 Task: Add an event with the title Second Team Building Retreat: Leadership Development Program, date '2024/03/16', time 8:50 AM to 10:50 AMand add a description: Together, the employee and the supervisor will establish clear and realistic performance goals that align with the overall objectives of the role and the organization. These goals will be measurable, time-bound, and focused on addressing the identified performance concerns.Select event color  Peacock . Add location for the event as: Havana, Cuba, logged in from the account softage.8@softage.netand send the event invitation to softage.6@softage.net and softage.1@softage.net. Set a reminder for the event Daily
Action: Mouse moved to (49, 107)
Screenshot: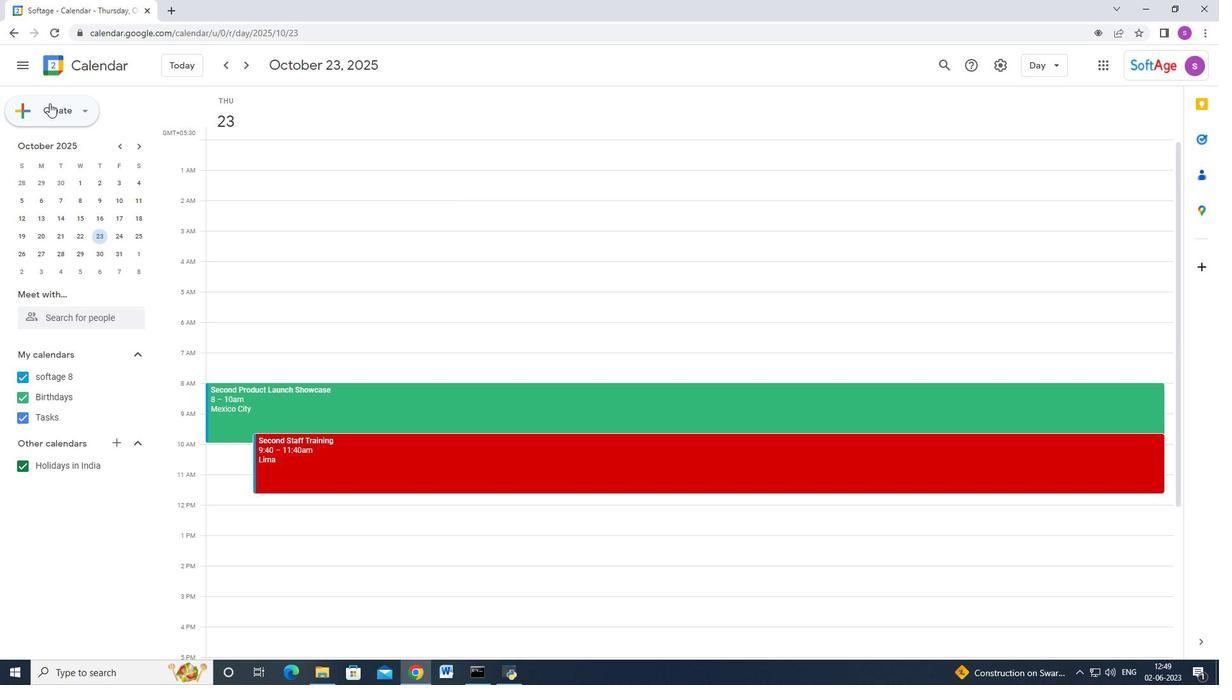 
Action: Mouse pressed left at (49, 107)
Screenshot: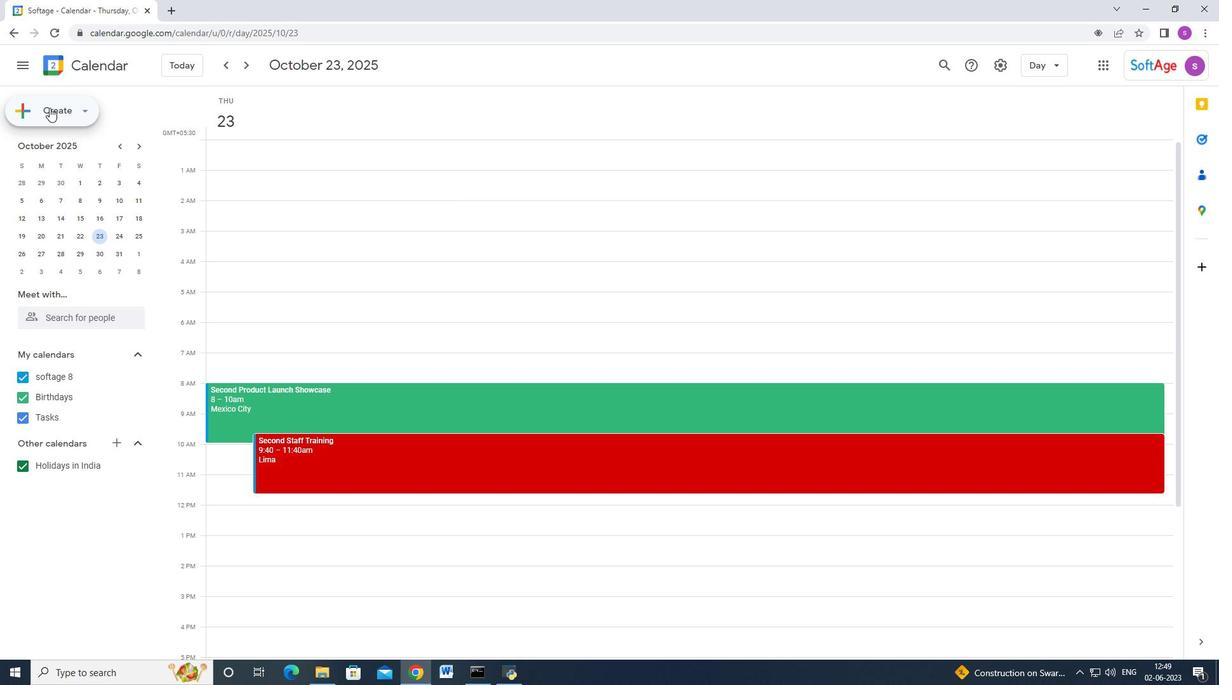 
Action: Mouse moved to (50, 145)
Screenshot: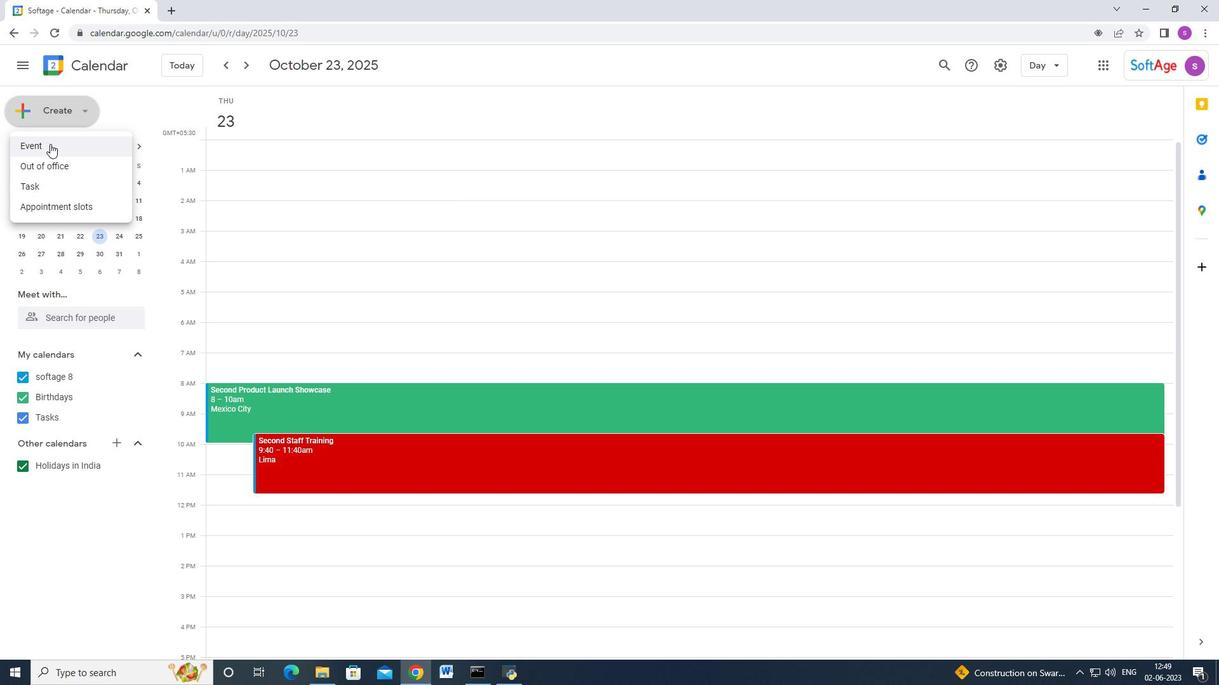 
Action: Mouse pressed left at (50, 145)
Screenshot: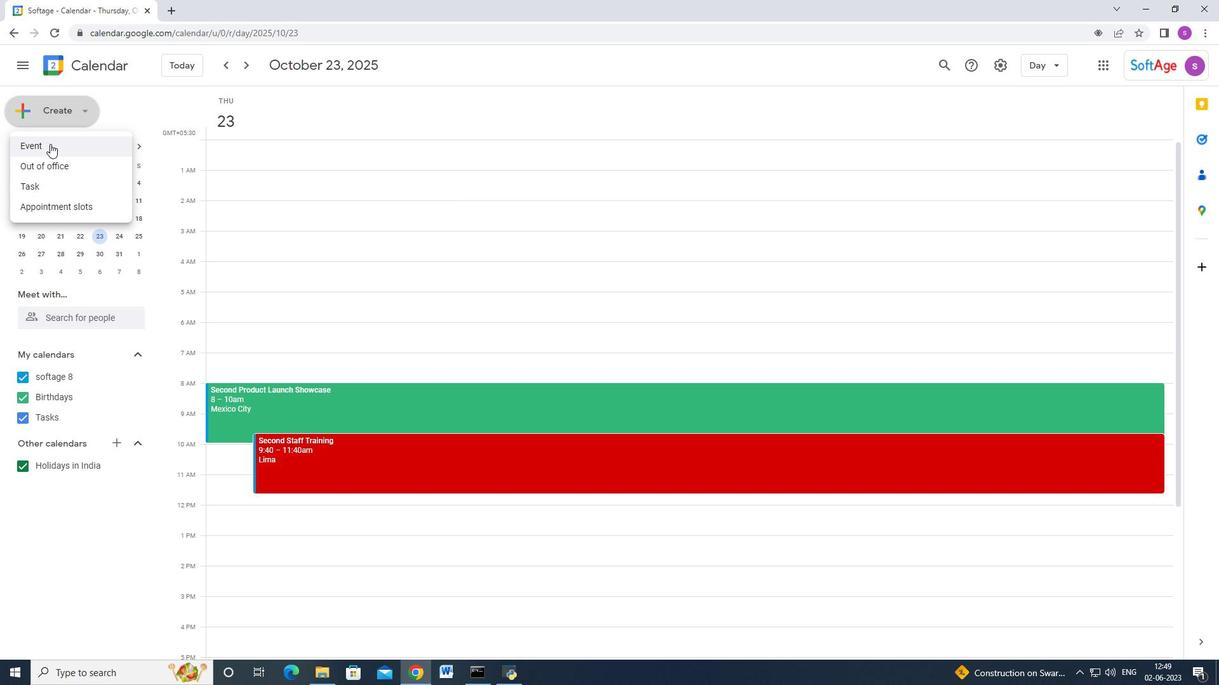 
Action: Mouse moved to (724, 527)
Screenshot: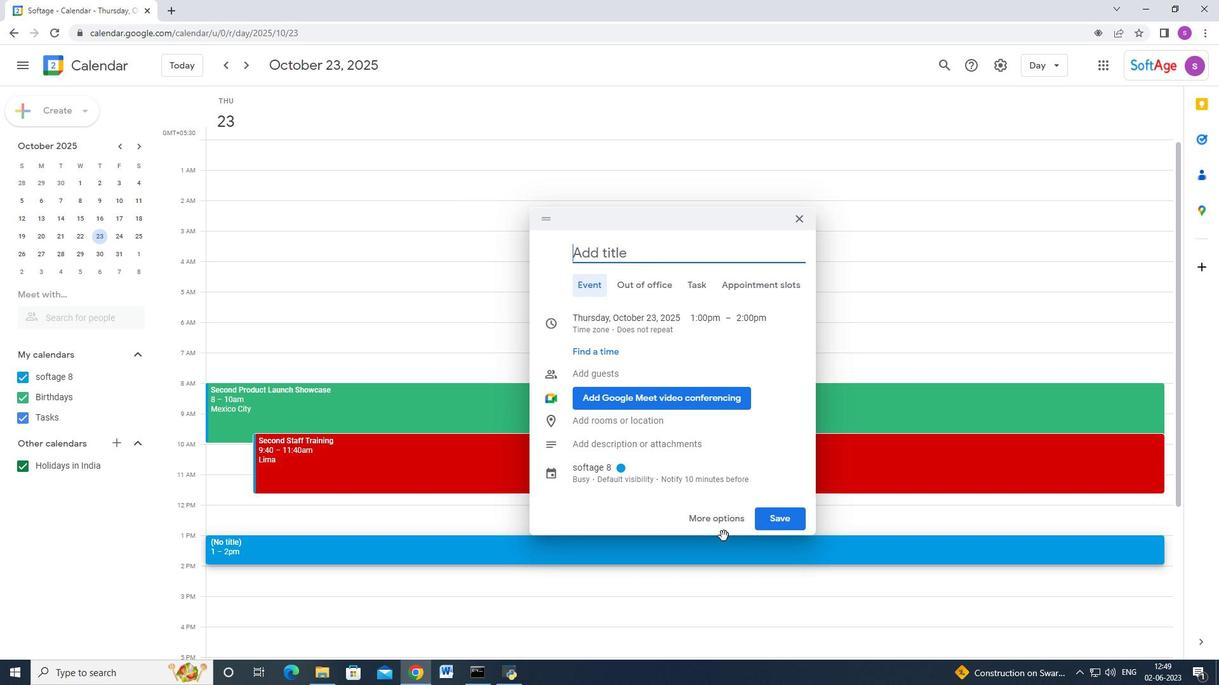 
Action: Mouse pressed left at (724, 527)
Screenshot: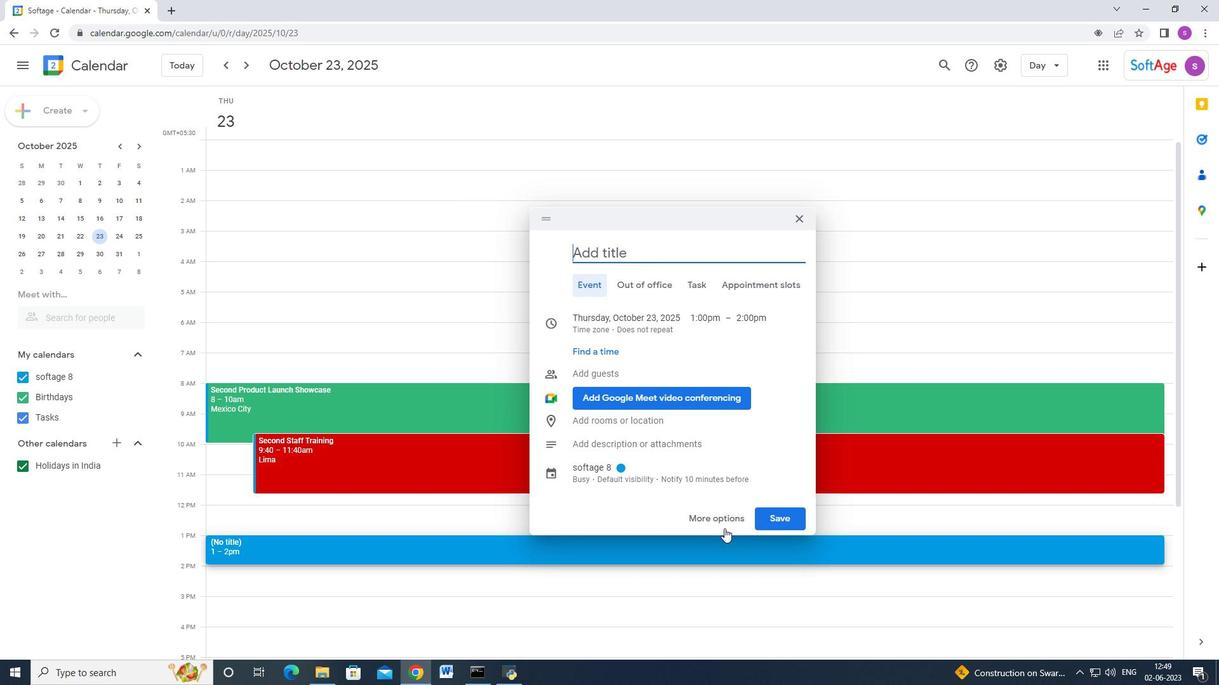 
Action: Mouse moved to (121, 70)
Screenshot: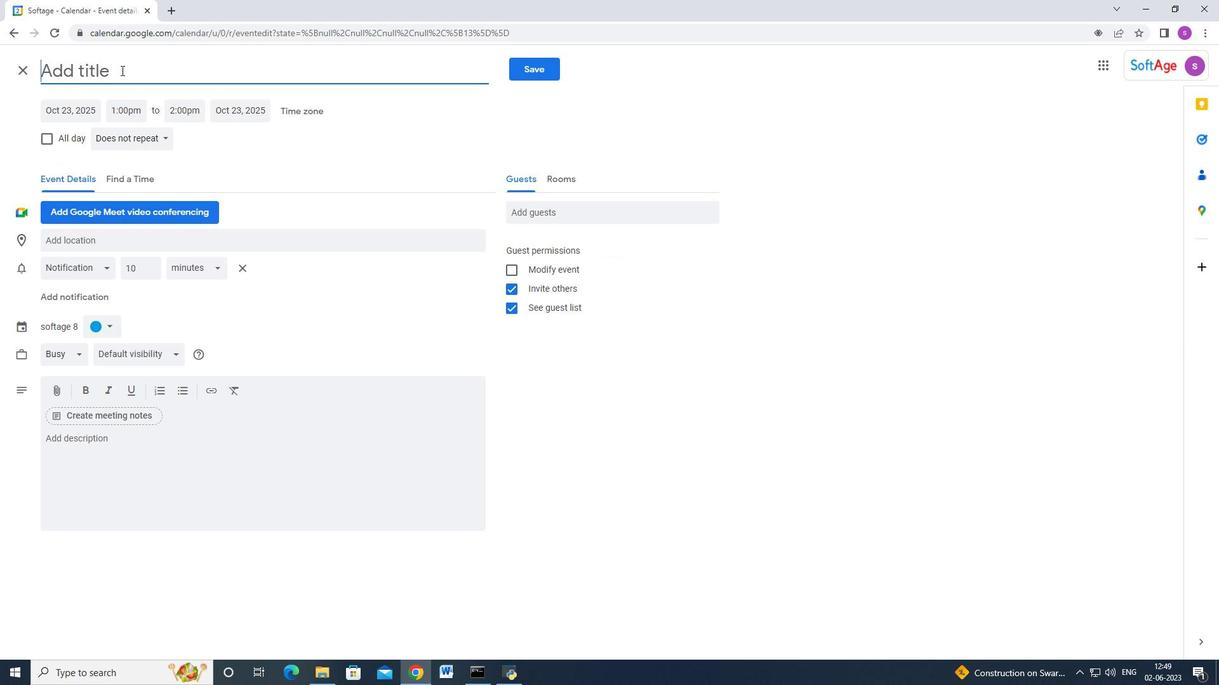 
Action: Key pressed <Key.shift_r><Key.shift_r><Key.shift_r><Key.shift_r><Key.shift_r><Key.shift_r><Key.shift_r><Key.shift_r><Key.shift_r>Second<Key.space><Key.shift>Team<Key.space><Key.shift>Building<Key.space><Key.shift_r>Retreat<Key.space>
Screenshot: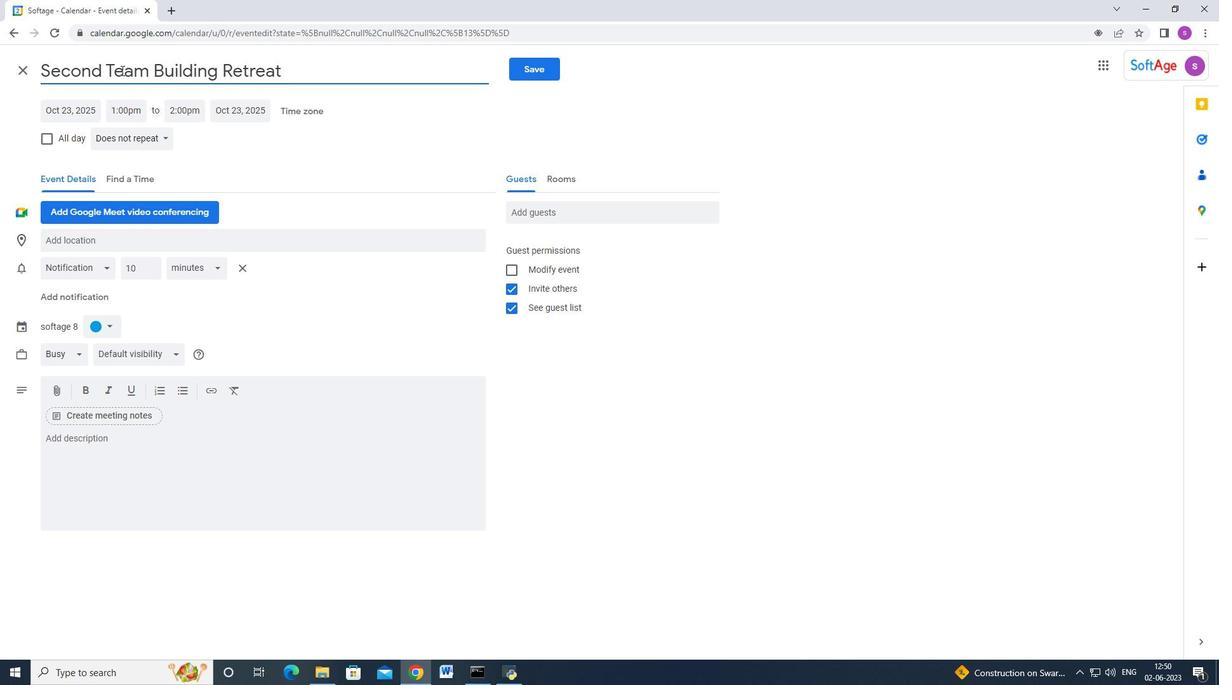 
Action: Mouse moved to (182, 102)
Screenshot: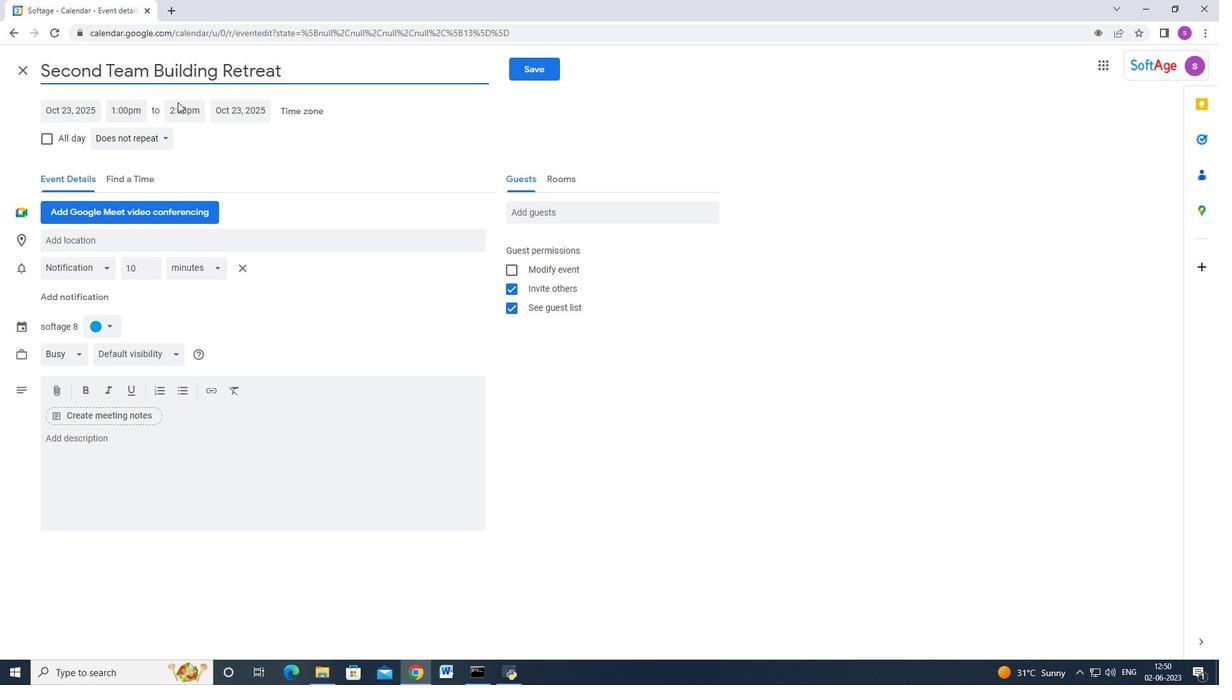 
Action: Key pressed <Key.backspace><Key.shift>L<Key.backspace><Key.shift>:<Key.space><Key.shift><Key.shift><Key.shift><Key.shift><Key.shift><Key.shift><Key.shift><Key.shift><Key.shift><Key.shift><Key.shift><Key.shift>:<Key.backspace>Leadership<Key.space><Key.shift>Development<Key.space><Key.shift>Program<Key.tab><Key.tab>
Screenshot: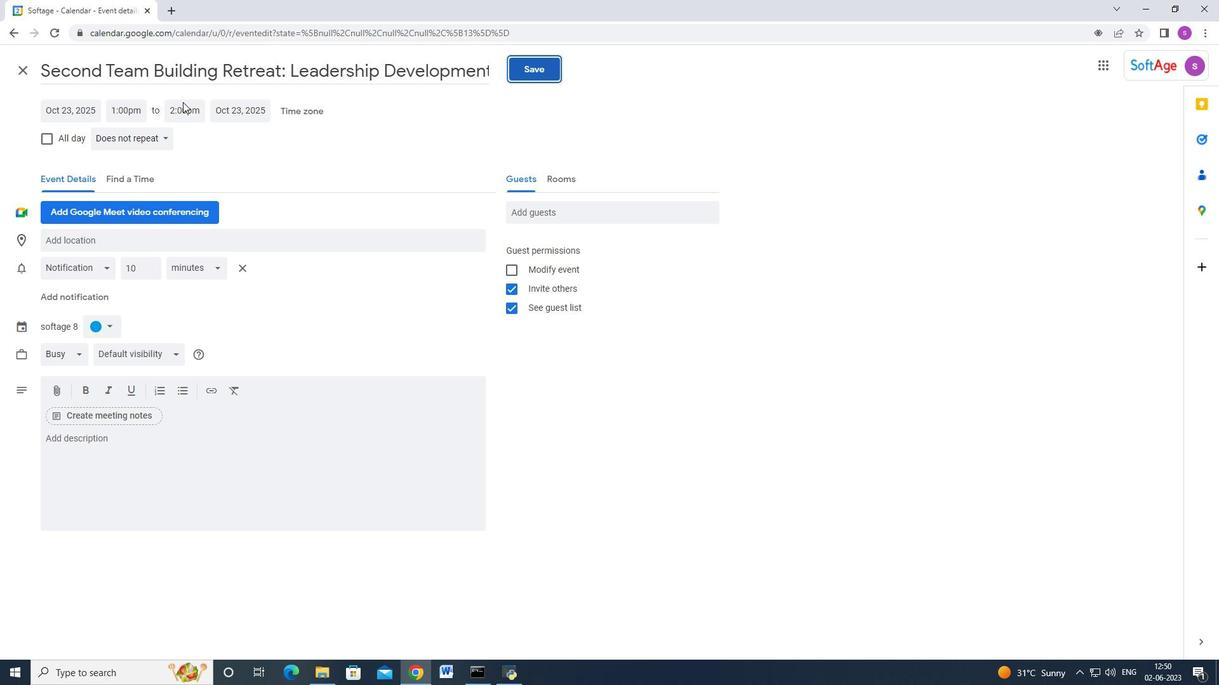 
Action: Mouse moved to (53, 111)
Screenshot: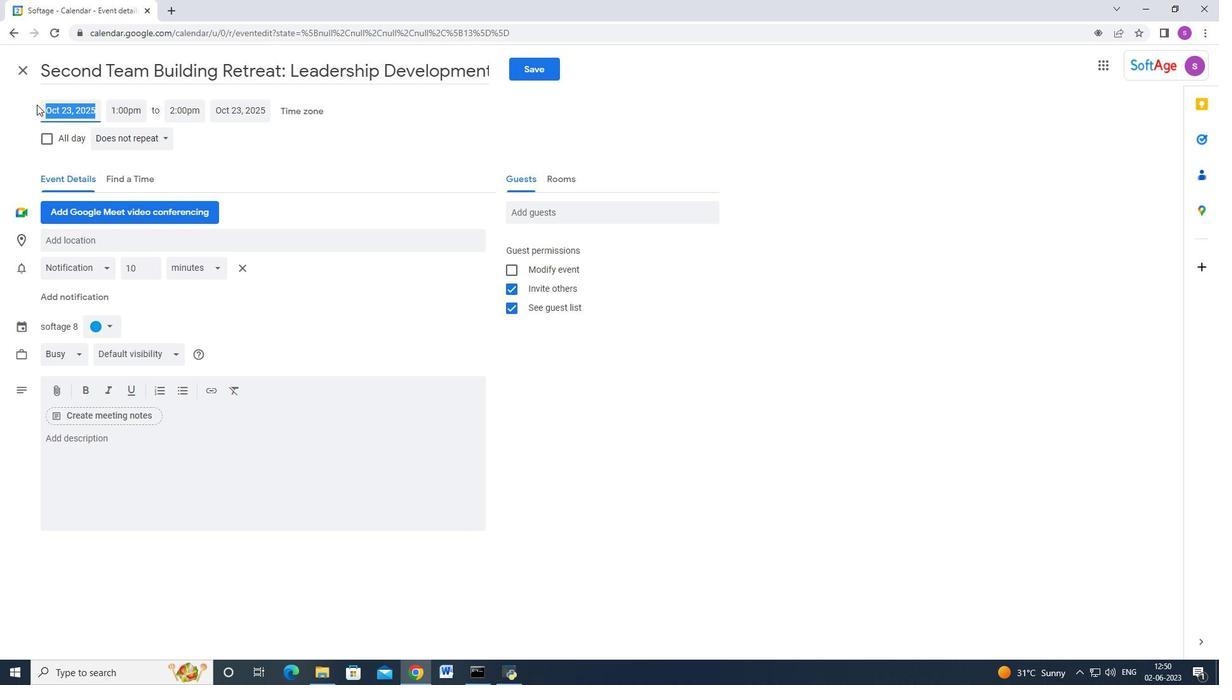 
Action: Mouse pressed left at (53, 111)
Screenshot: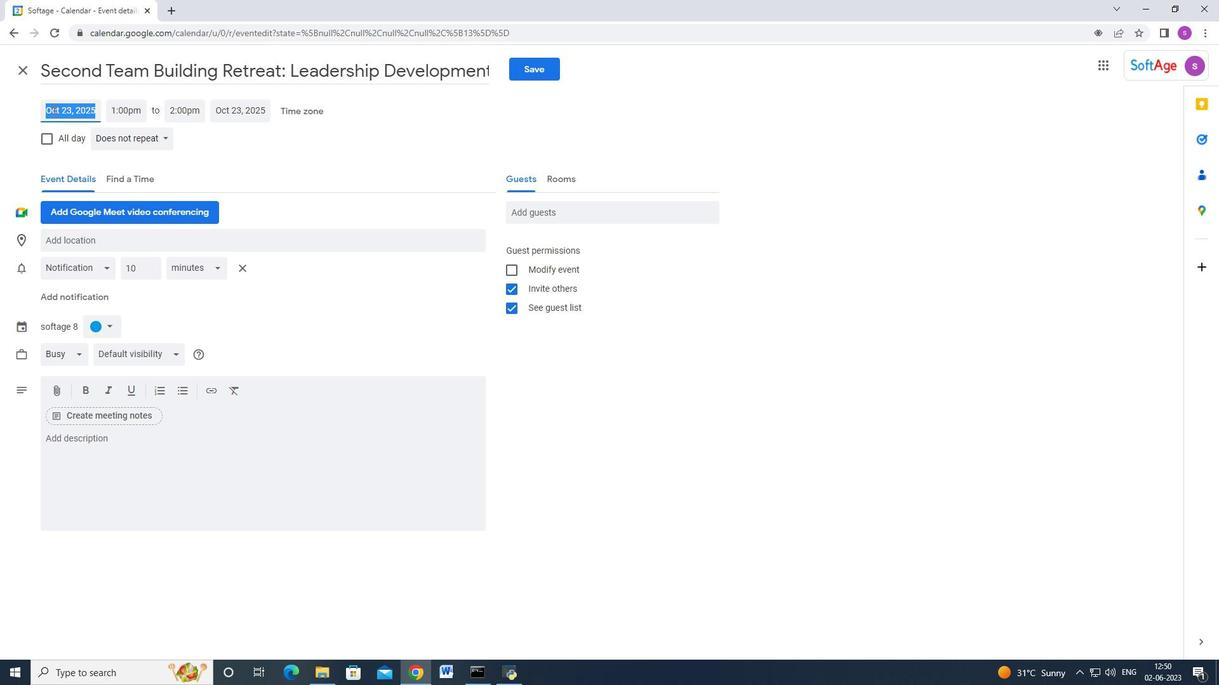 
Action: Mouse moved to (184, 138)
Screenshot: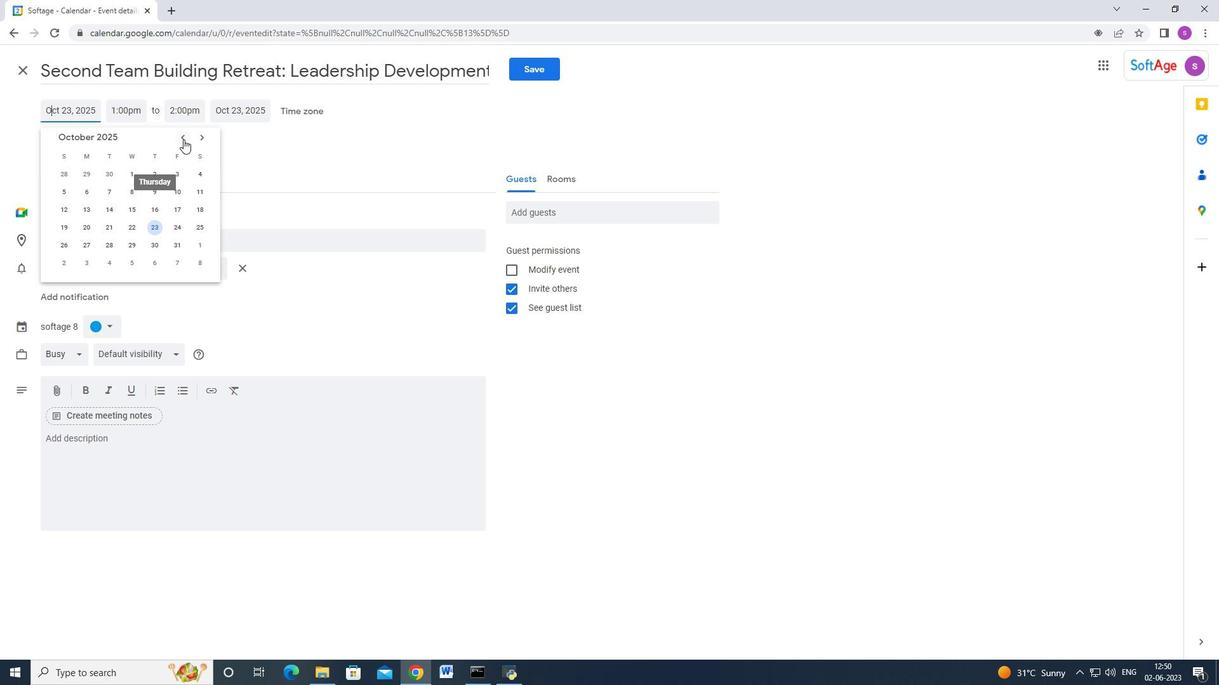 
Action: Mouse pressed left at (184, 138)
Screenshot: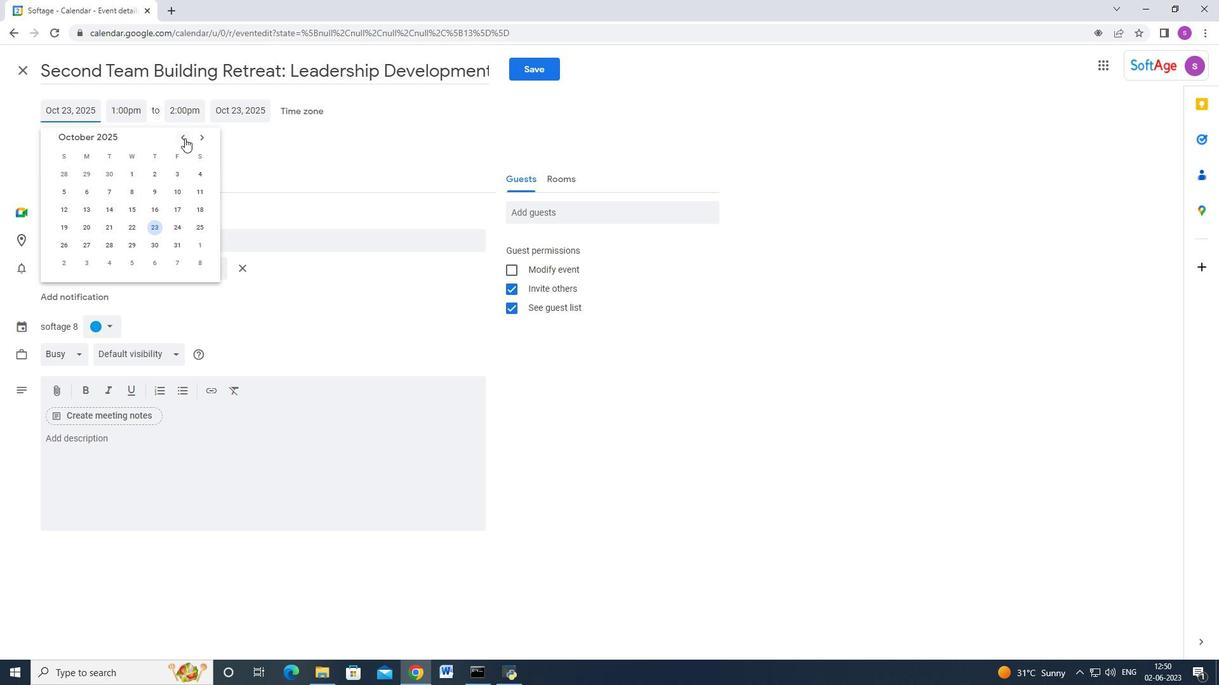 
Action: Mouse pressed left at (184, 138)
Screenshot: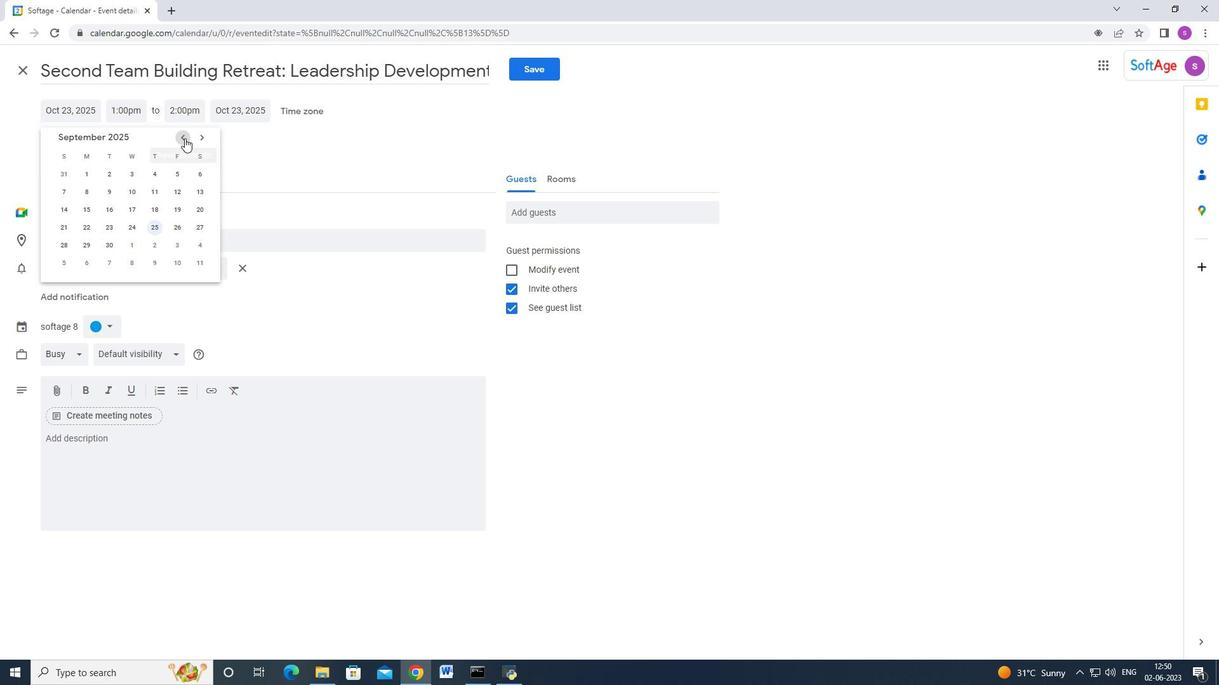 
Action: Mouse pressed left at (184, 138)
Screenshot: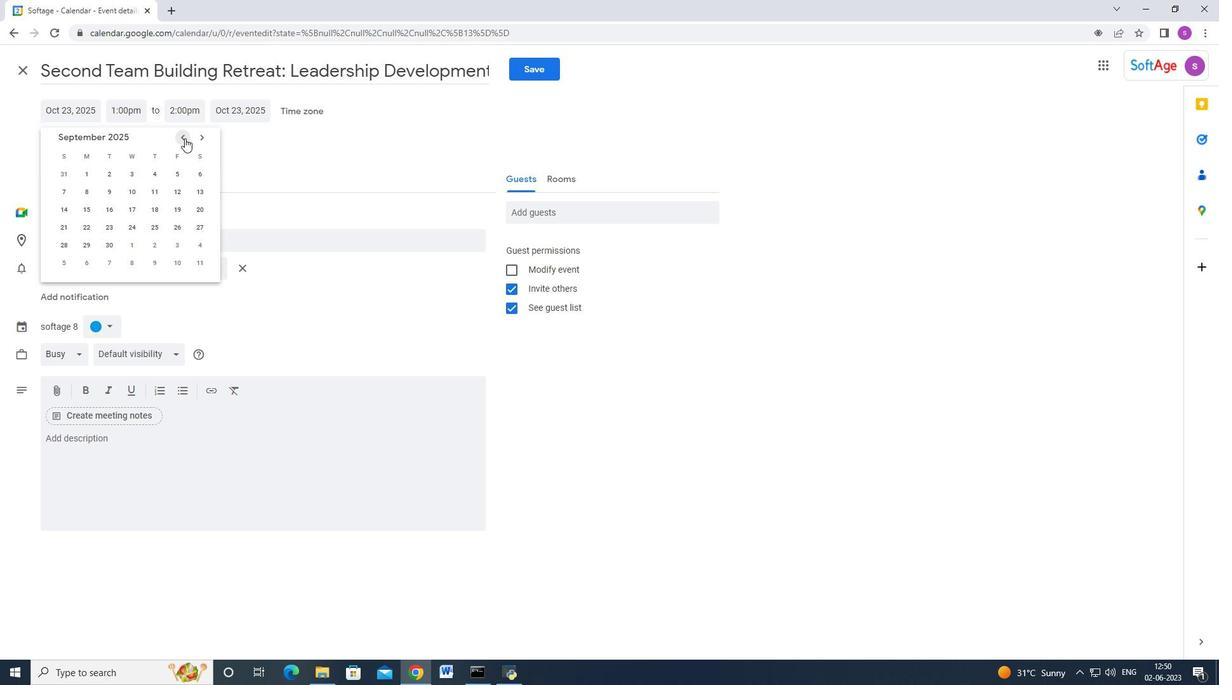 
Action: Mouse pressed left at (184, 138)
Screenshot: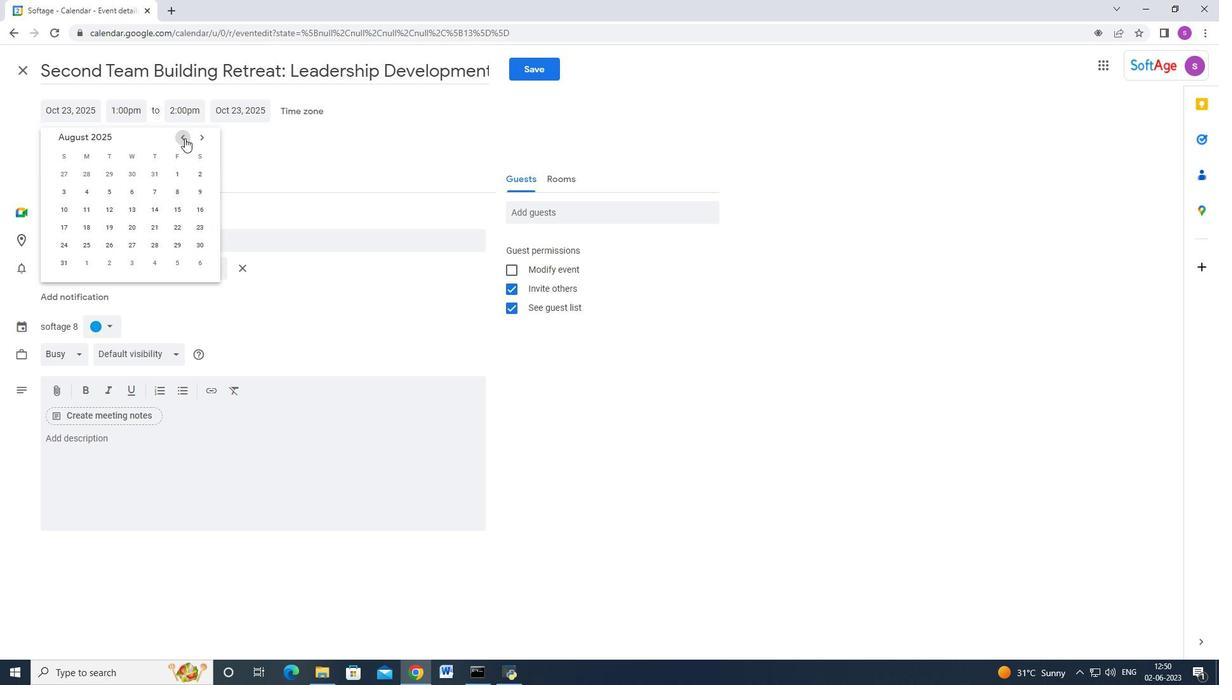 
Action: Mouse pressed left at (184, 138)
Screenshot: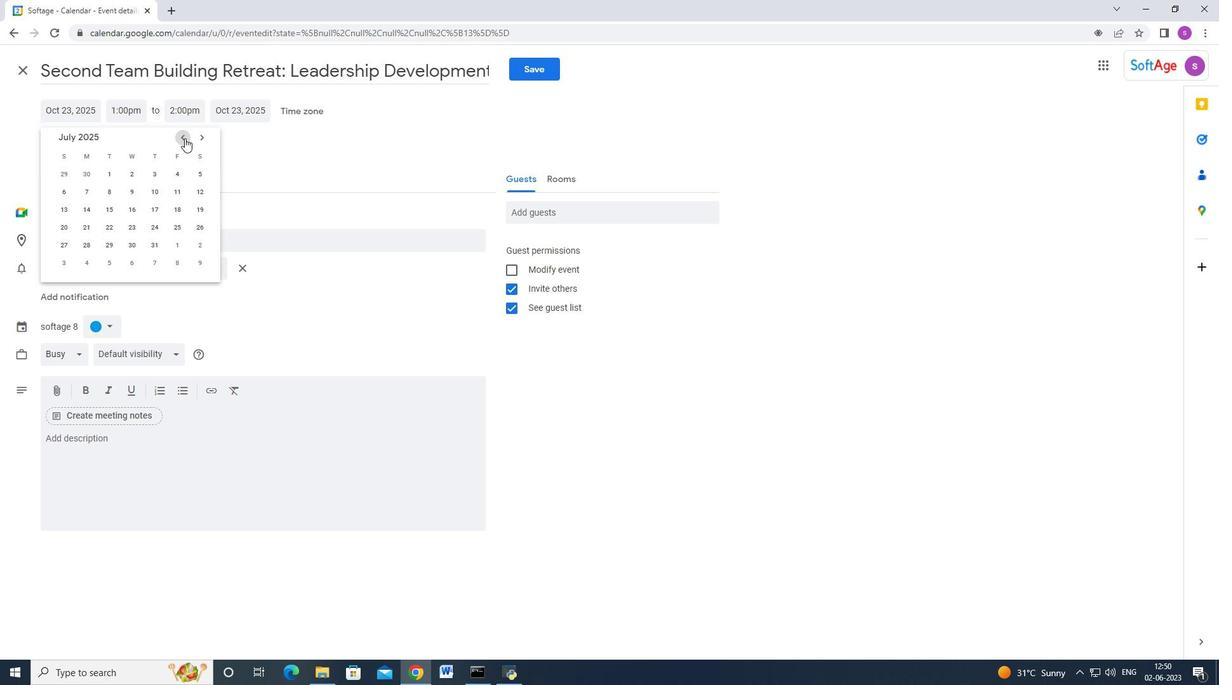 
Action: Mouse pressed left at (184, 138)
Screenshot: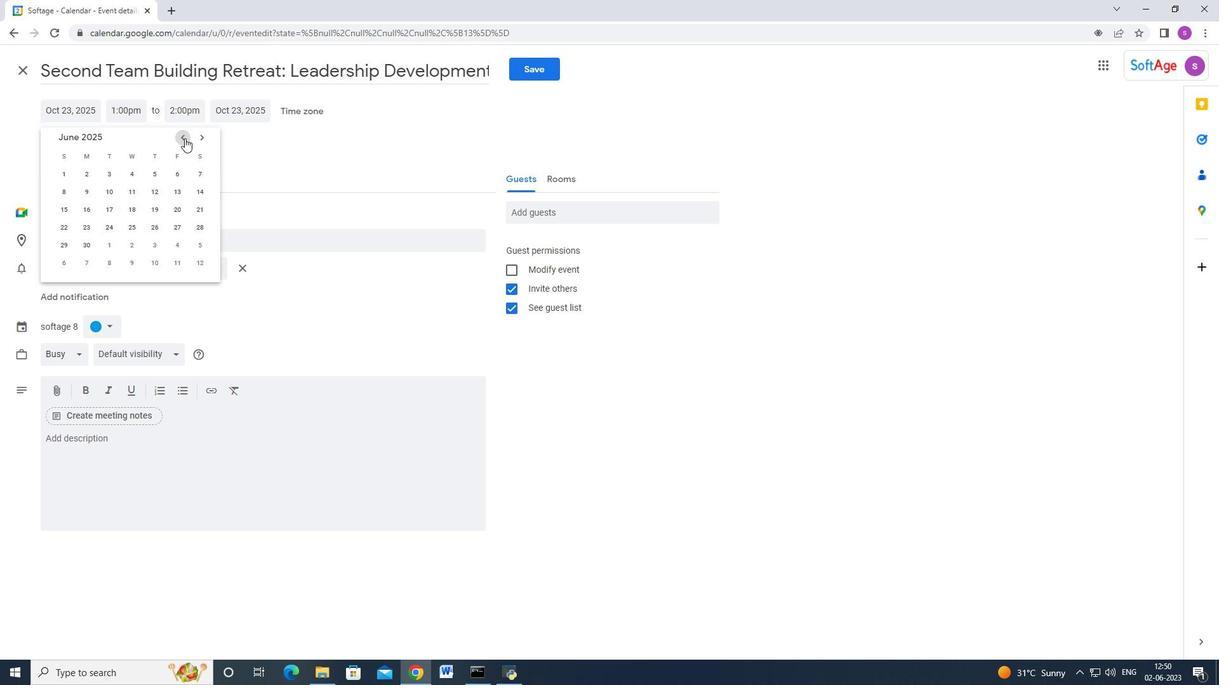 
Action: Mouse pressed left at (184, 138)
Screenshot: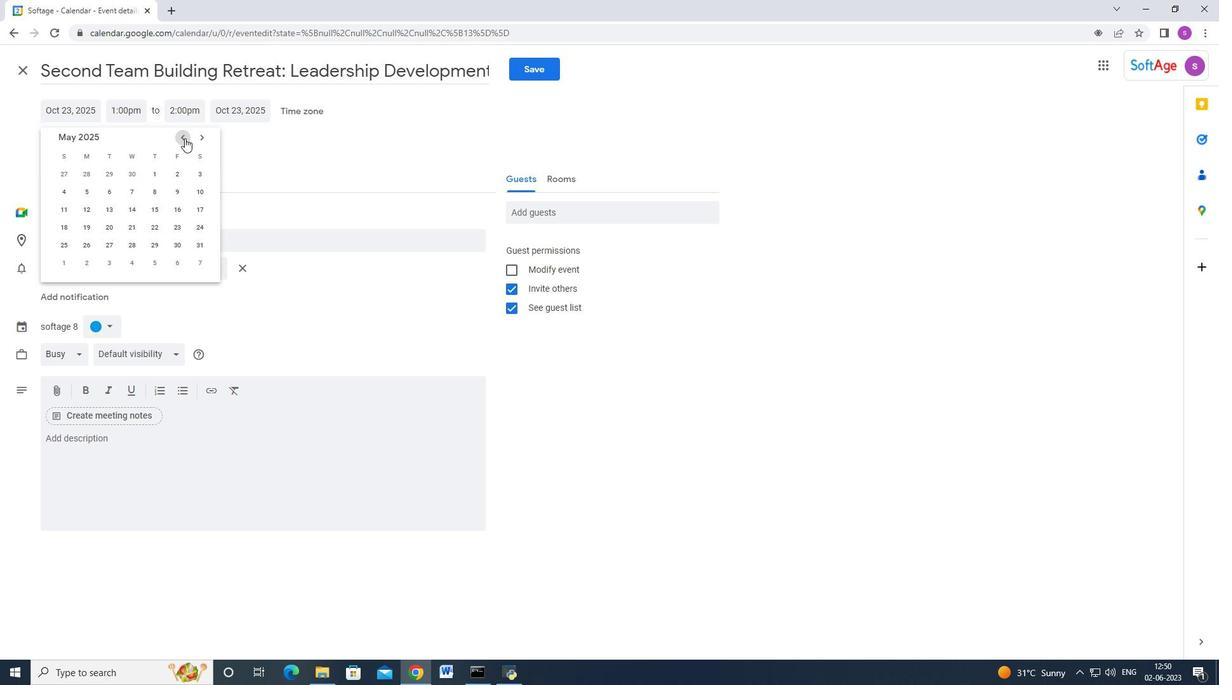
Action: Mouse pressed left at (184, 138)
Screenshot: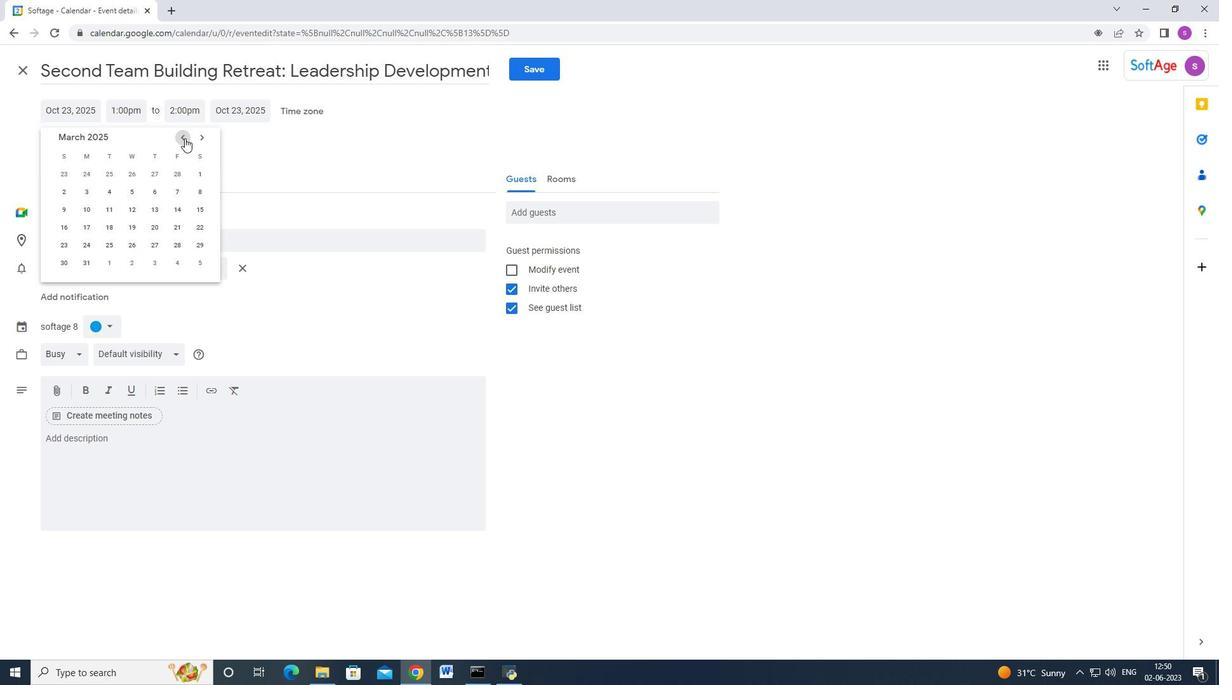 
Action: Mouse pressed left at (184, 138)
Screenshot: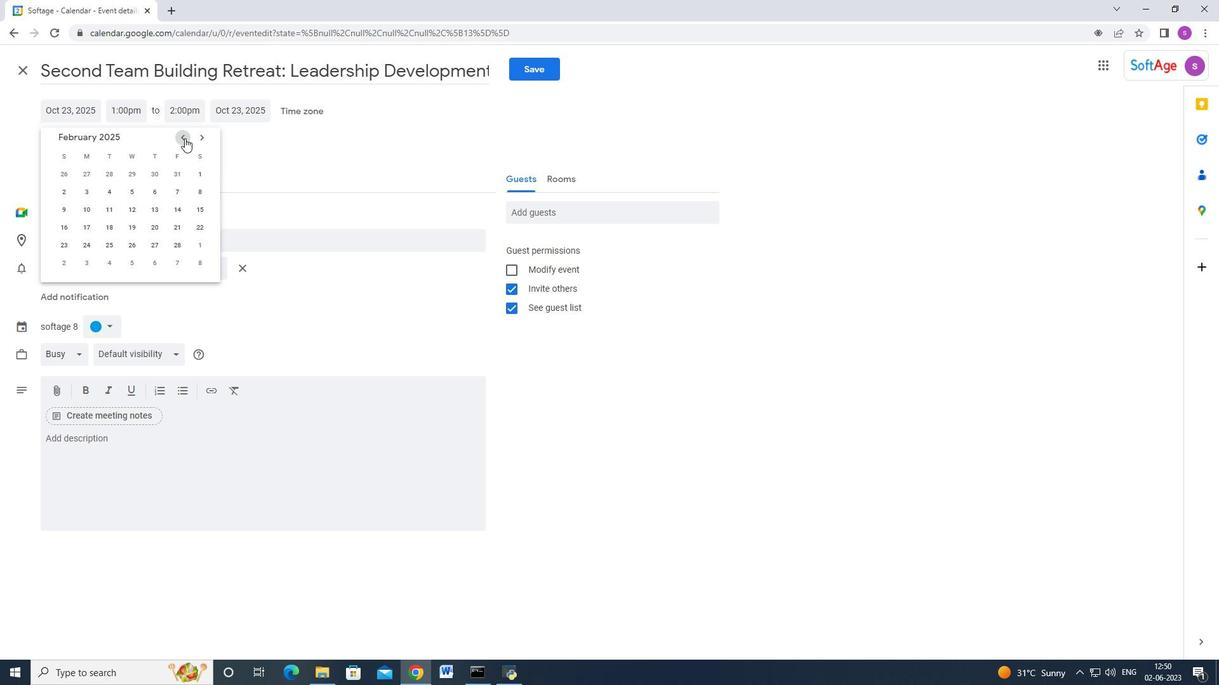 
Action: Mouse pressed left at (184, 138)
Screenshot: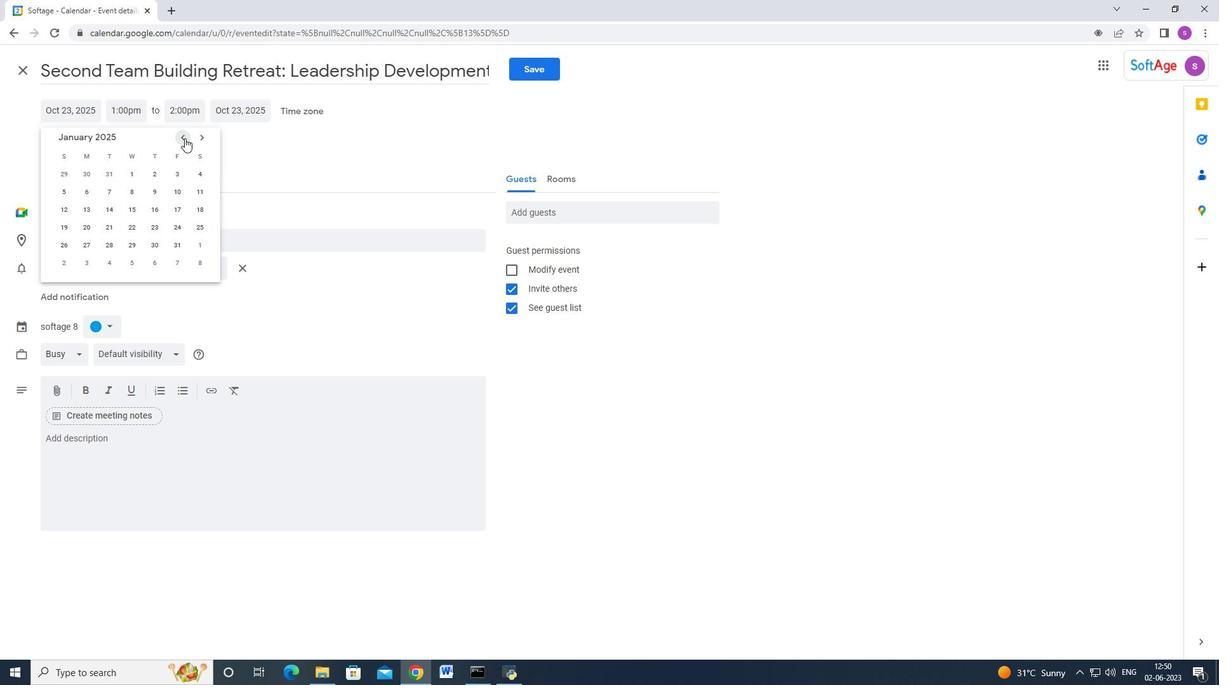 
Action: Mouse pressed left at (184, 138)
Screenshot: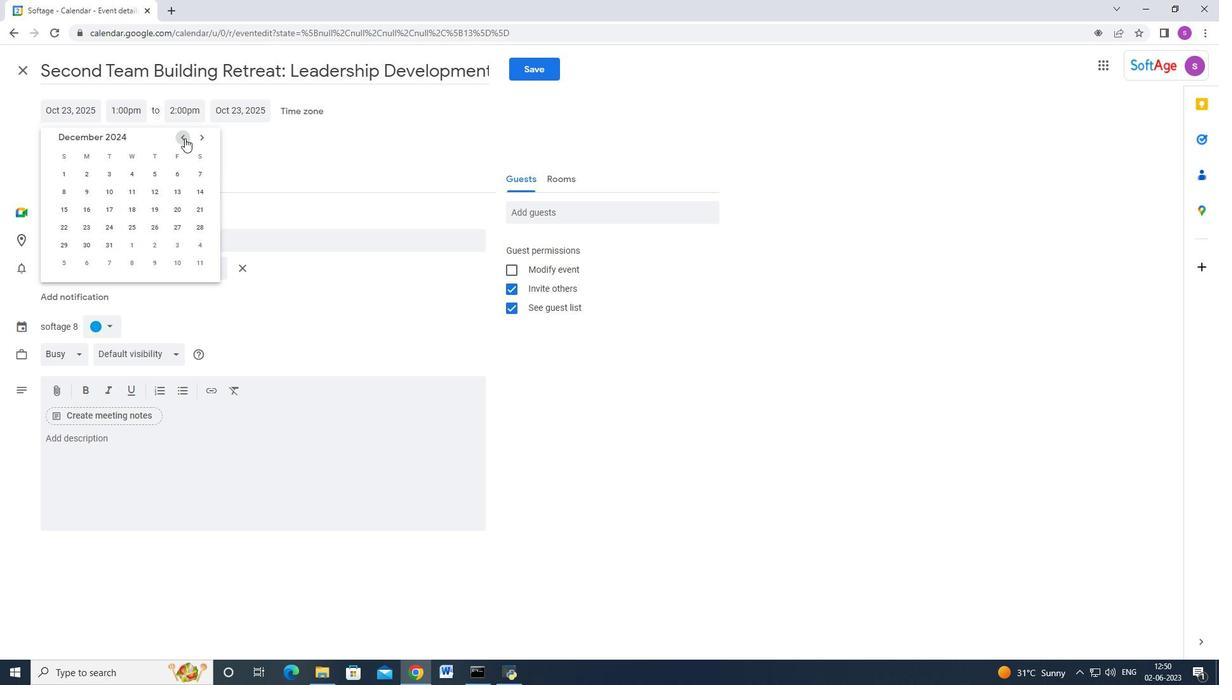 
Action: Mouse pressed left at (184, 138)
Screenshot: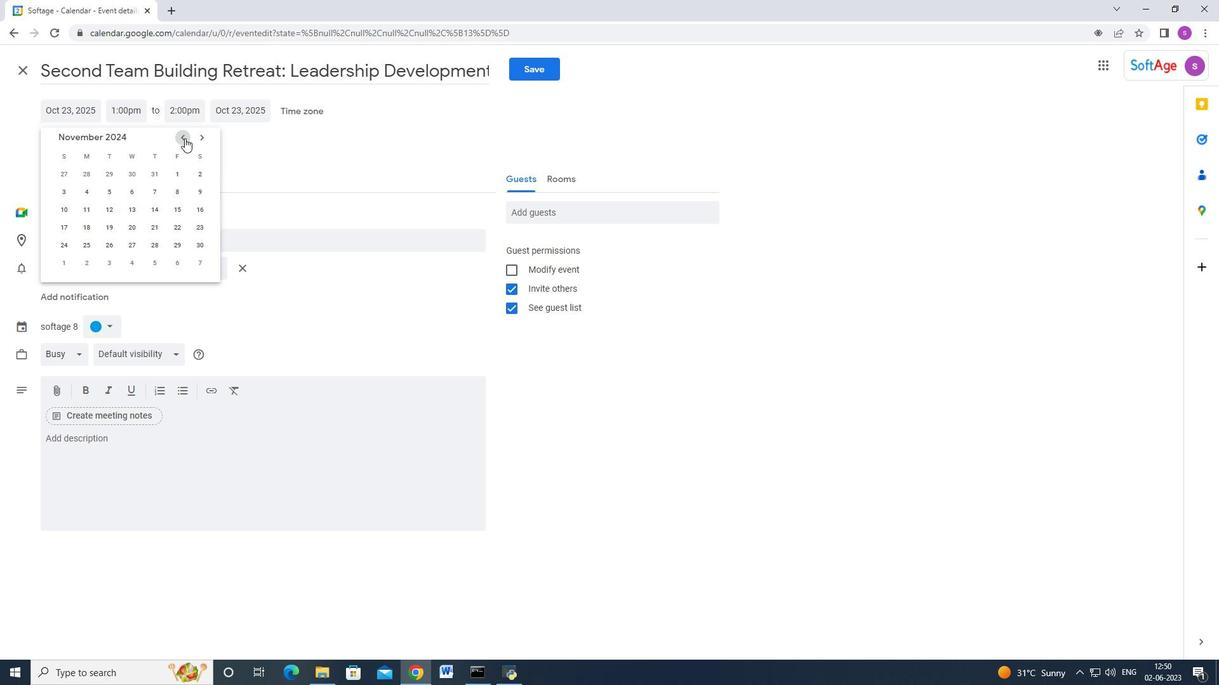 
Action: Mouse pressed left at (184, 138)
Screenshot: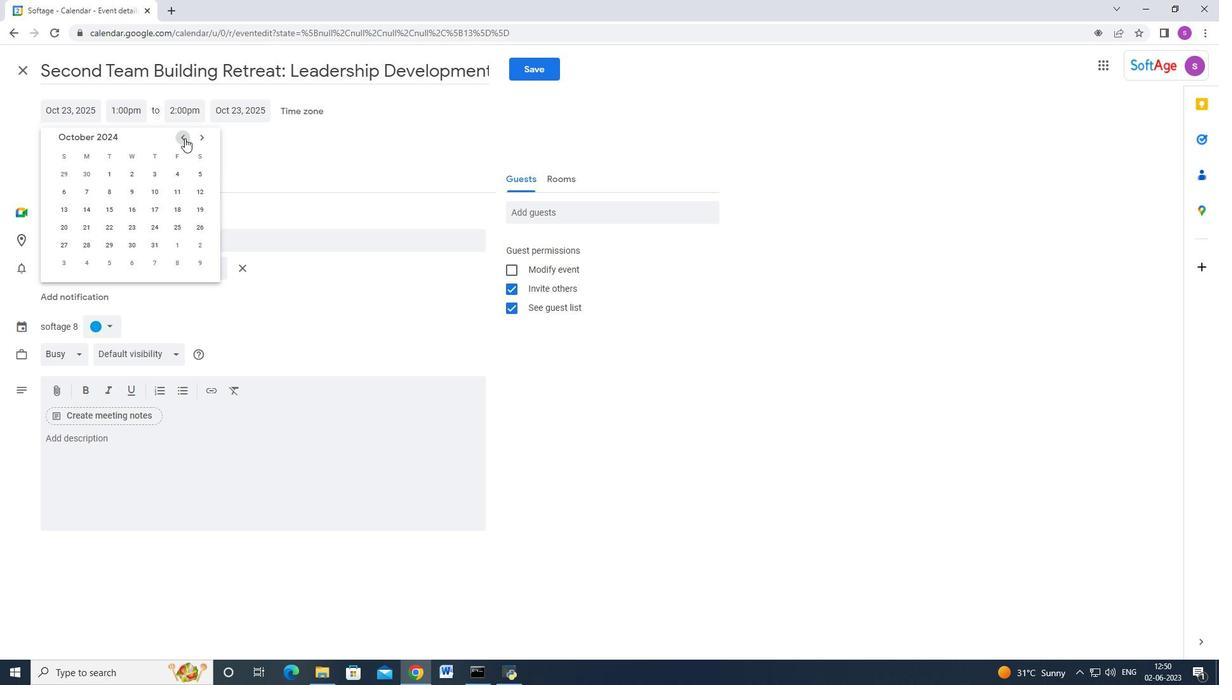 
Action: Mouse pressed left at (184, 138)
Screenshot: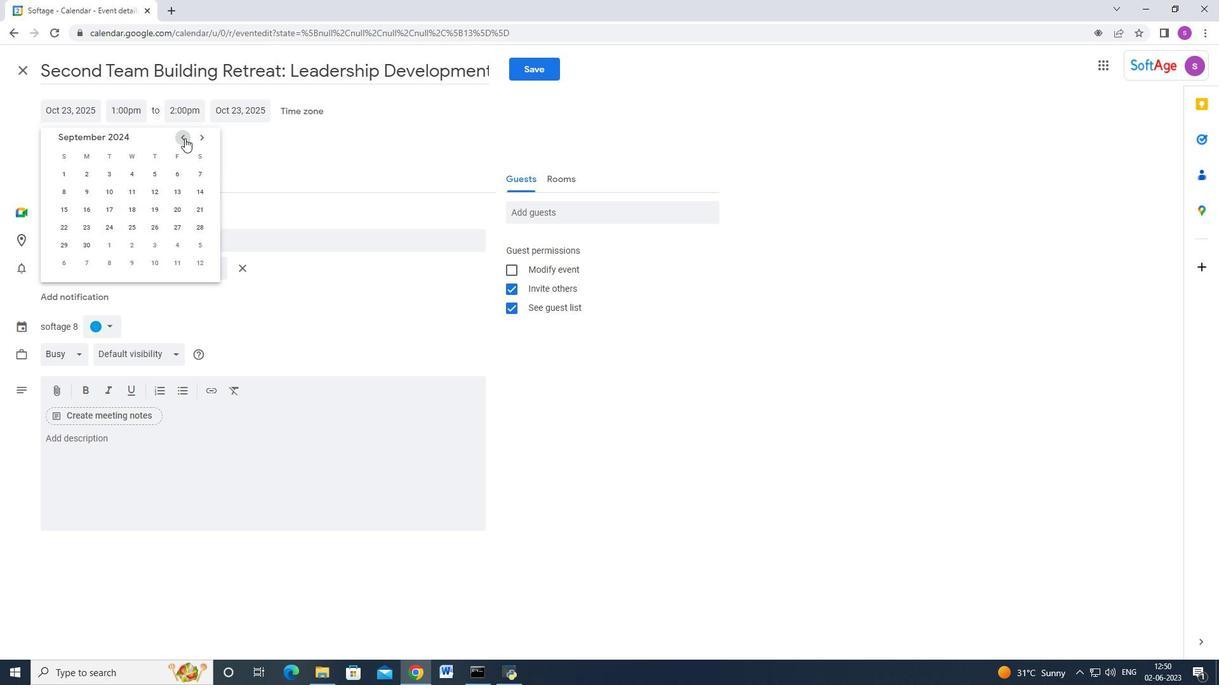 
Action: Mouse pressed left at (184, 138)
Screenshot: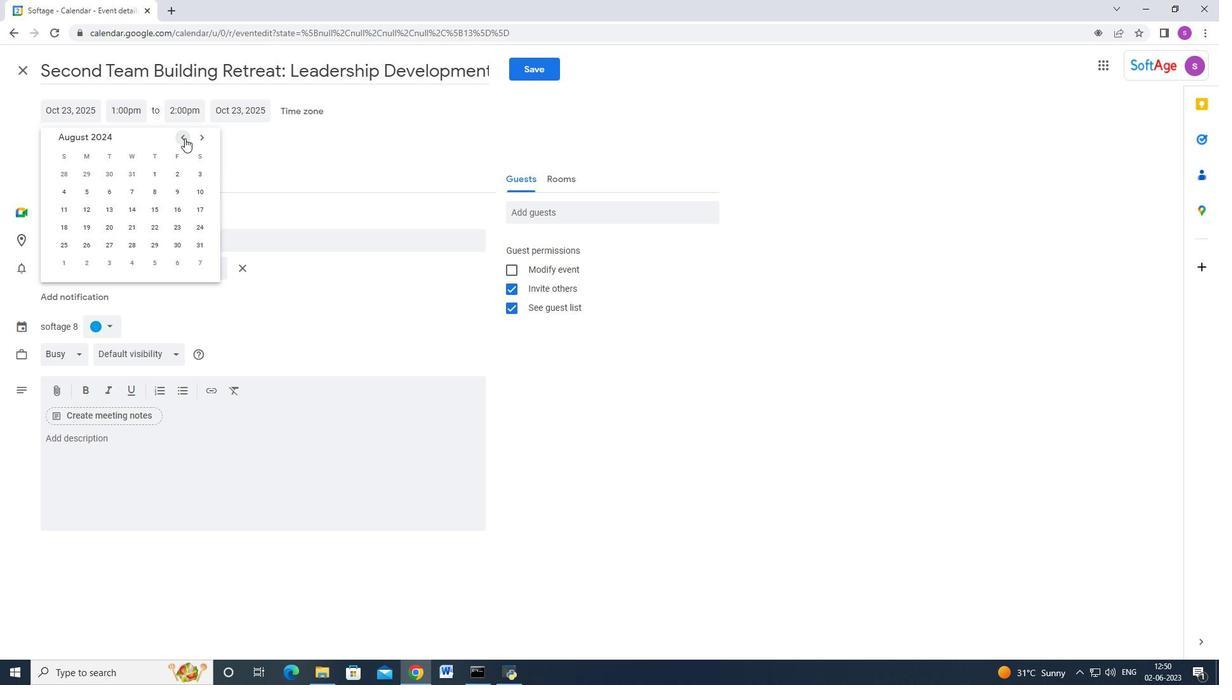 
Action: Mouse pressed left at (184, 138)
Screenshot: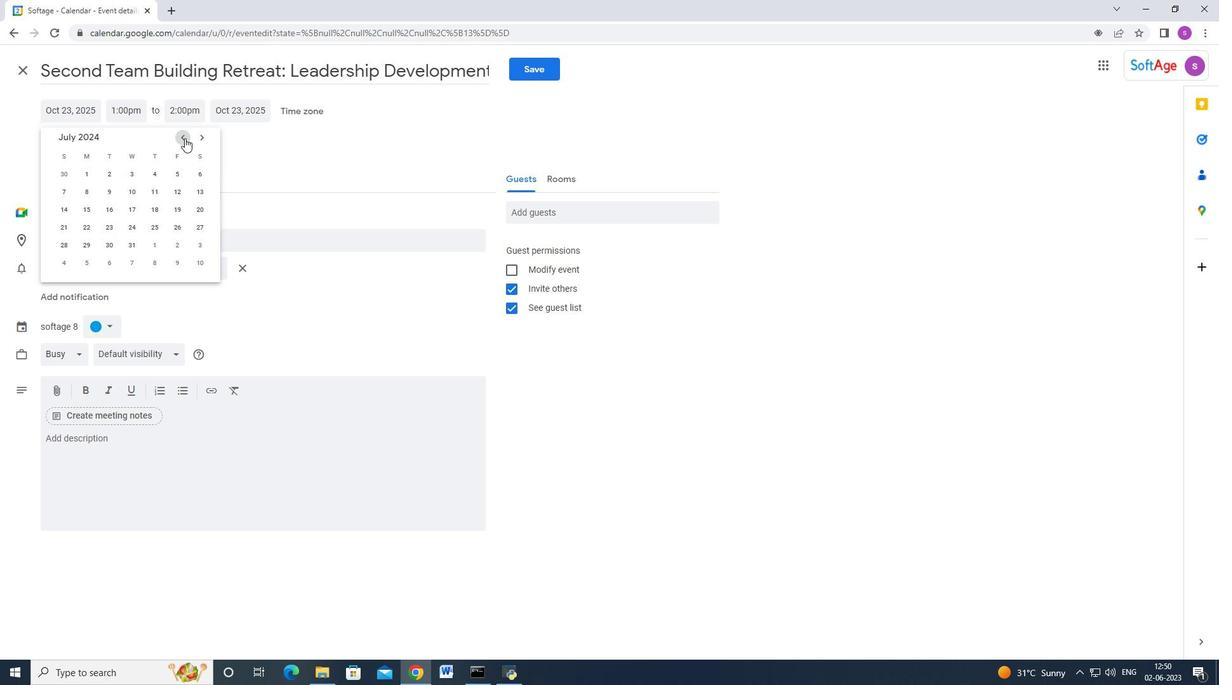 
Action: Mouse pressed left at (184, 138)
Screenshot: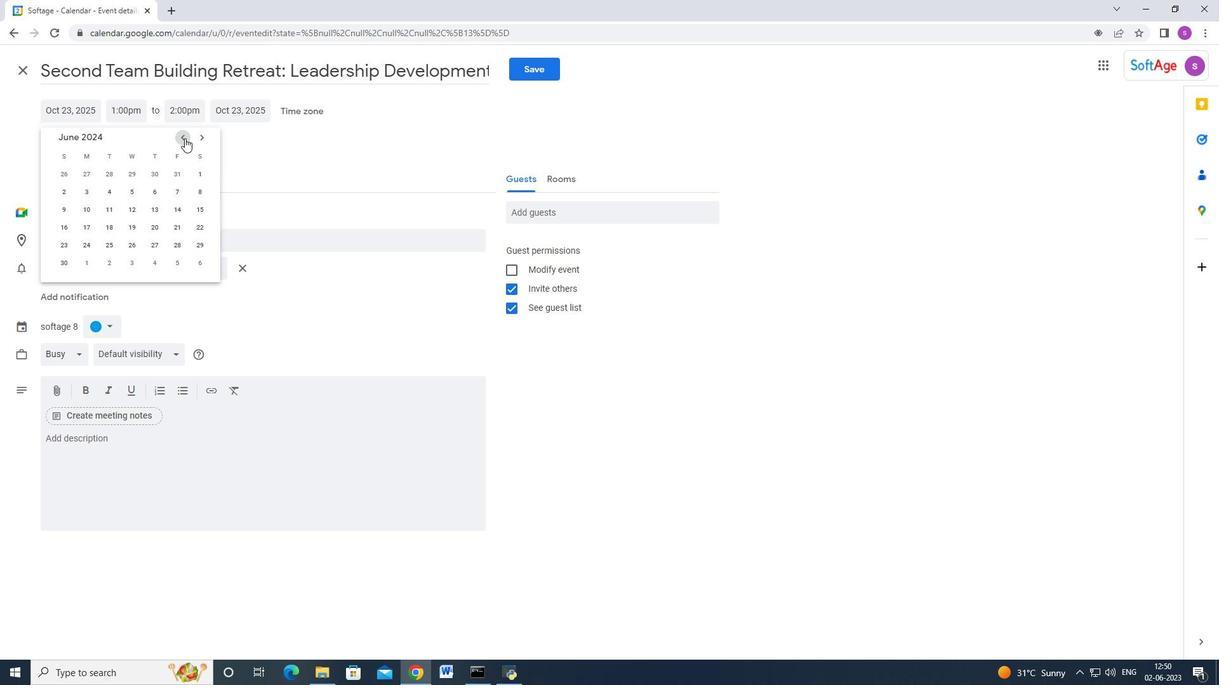 
Action: Mouse pressed left at (184, 138)
Screenshot: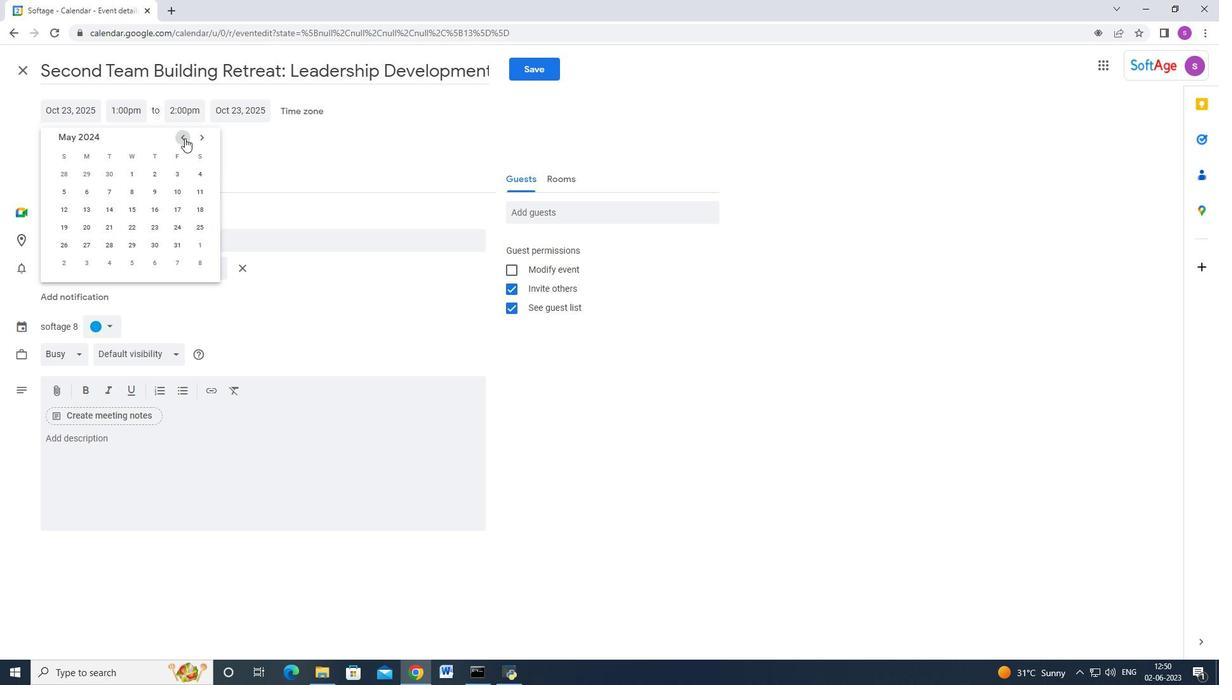 
Action: Mouse pressed left at (184, 138)
Screenshot: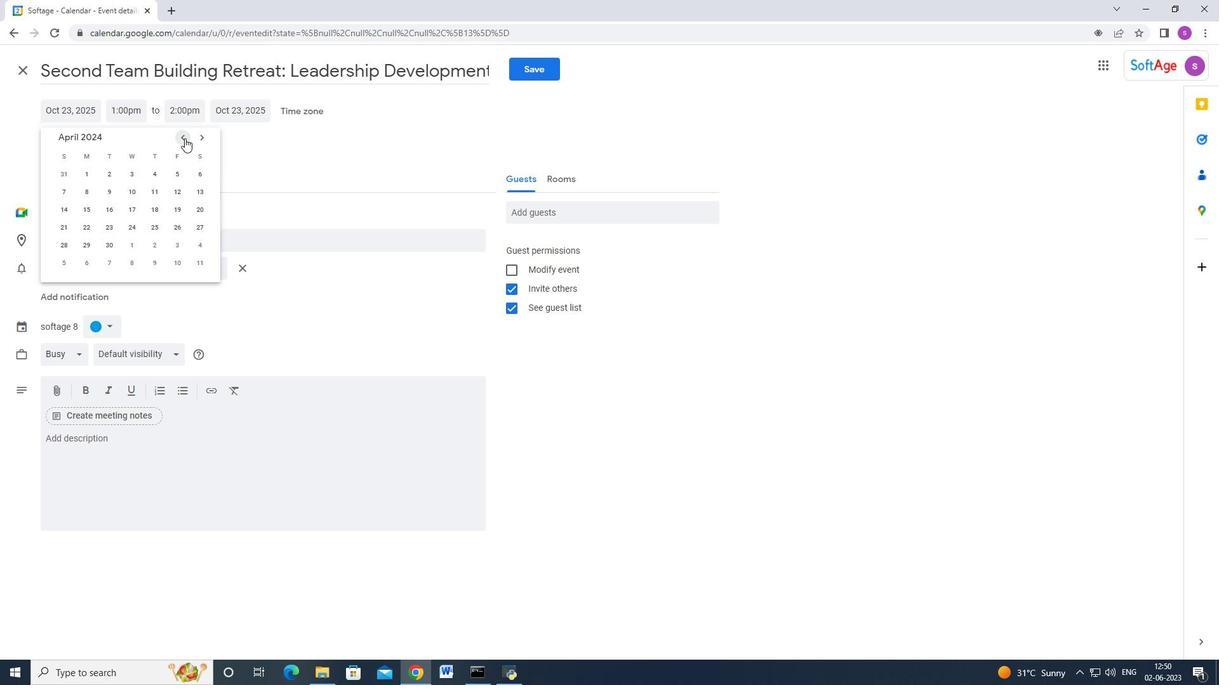 
Action: Mouse moved to (198, 207)
Screenshot: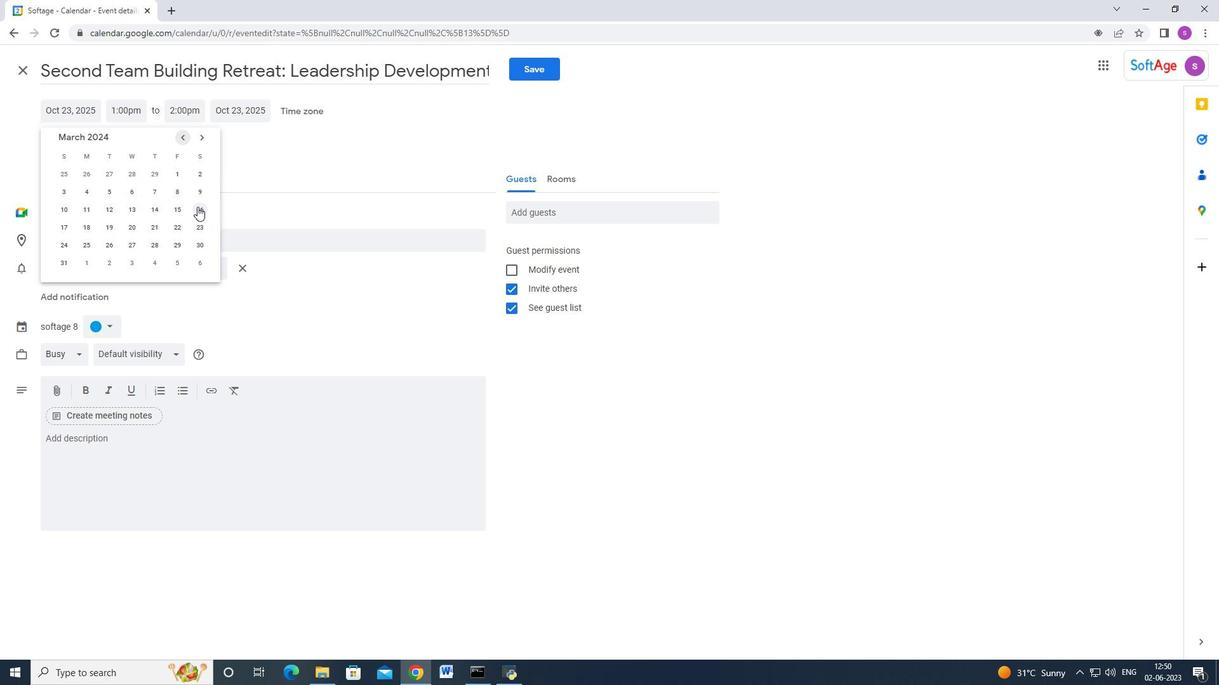 
Action: Mouse pressed left at (198, 207)
Screenshot: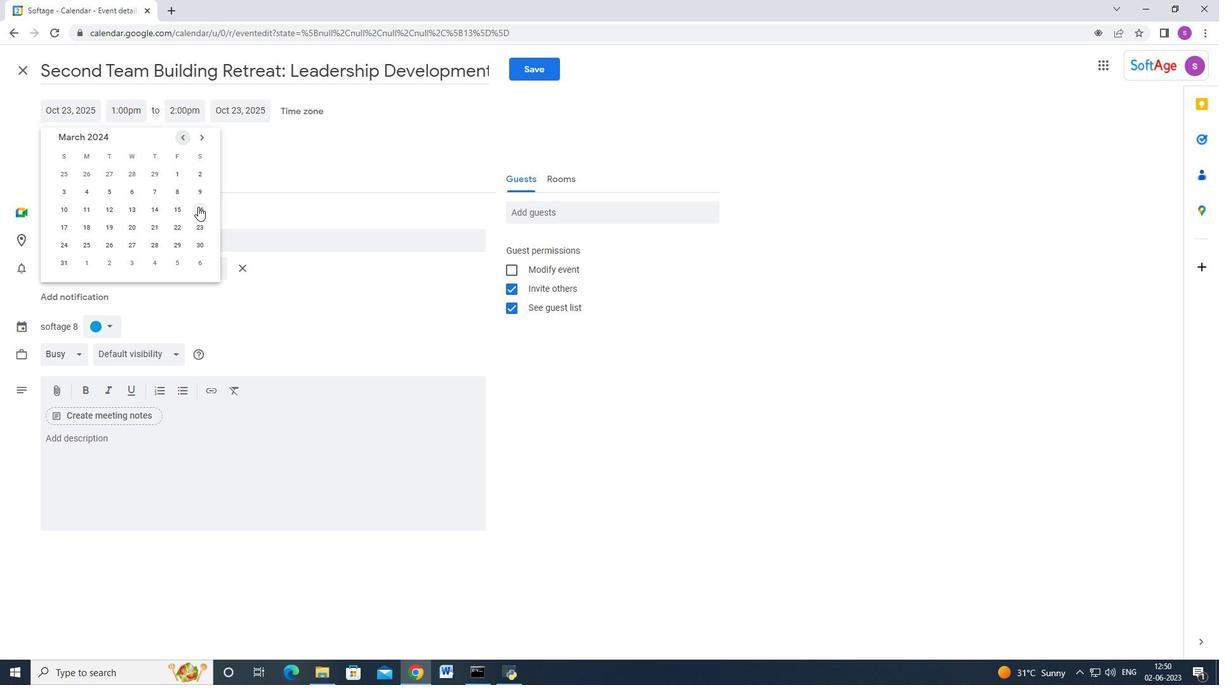 
Action: Mouse moved to (124, 111)
Screenshot: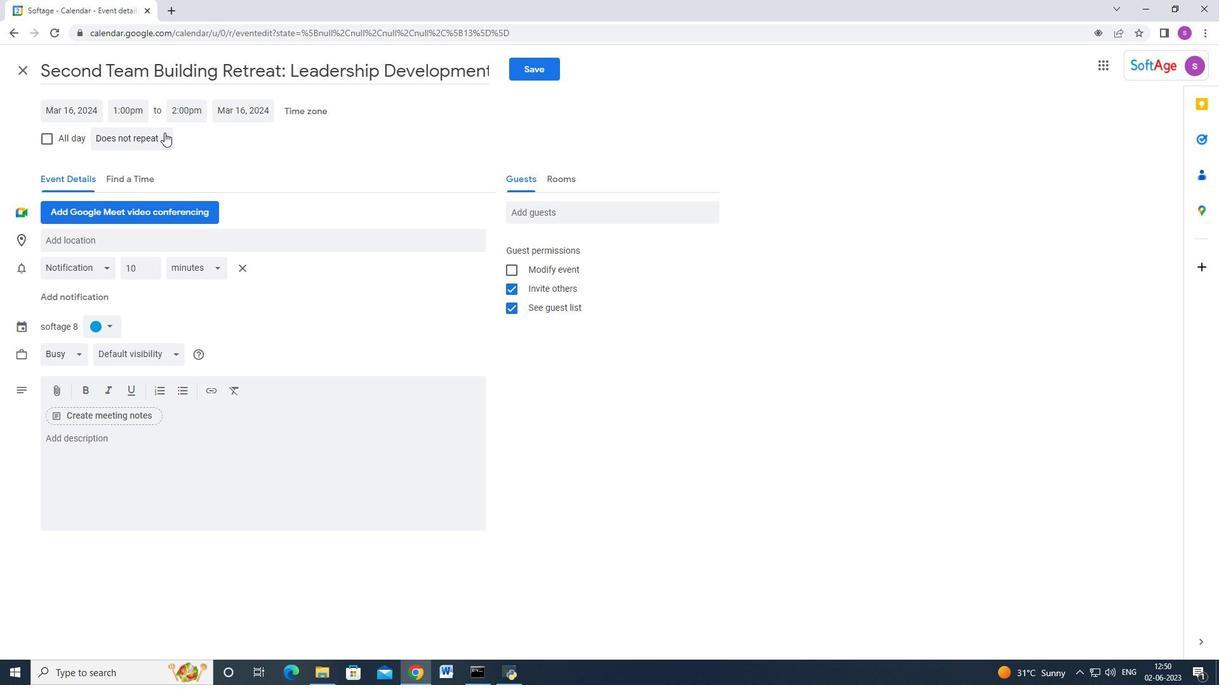 
Action: Mouse pressed left at (124, 111)
Screenshot: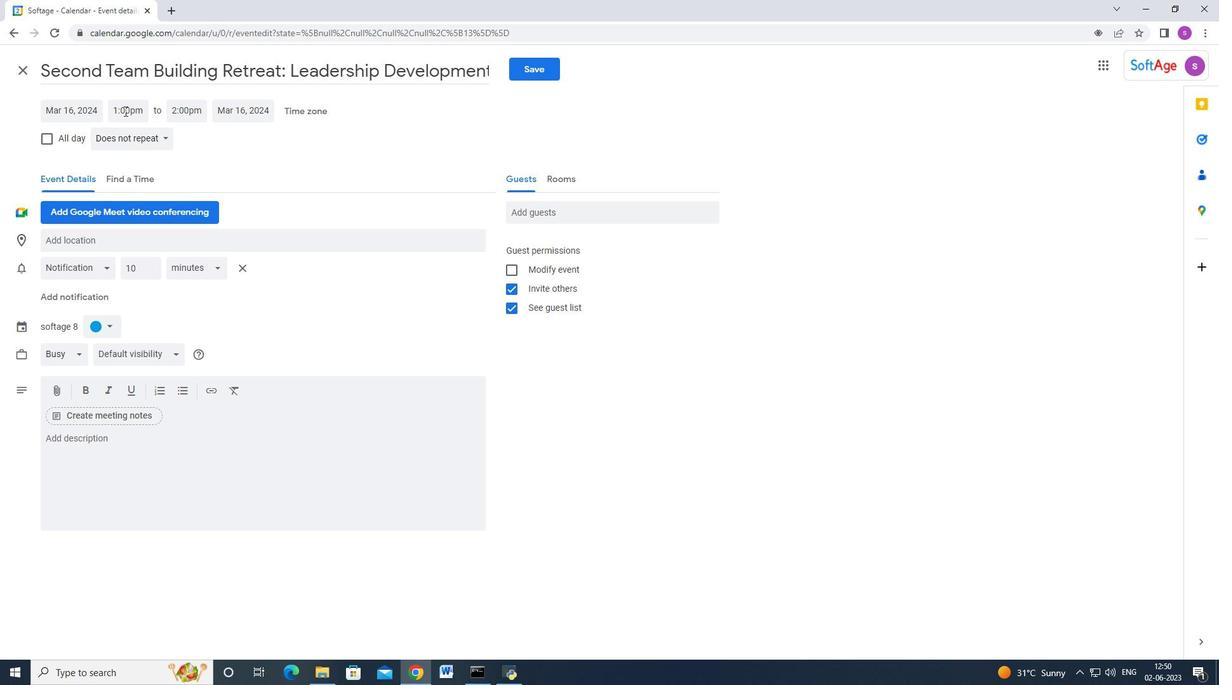 
Action: Key pressed 8<Key.shift>:50am<Key.enter>
Screenshot: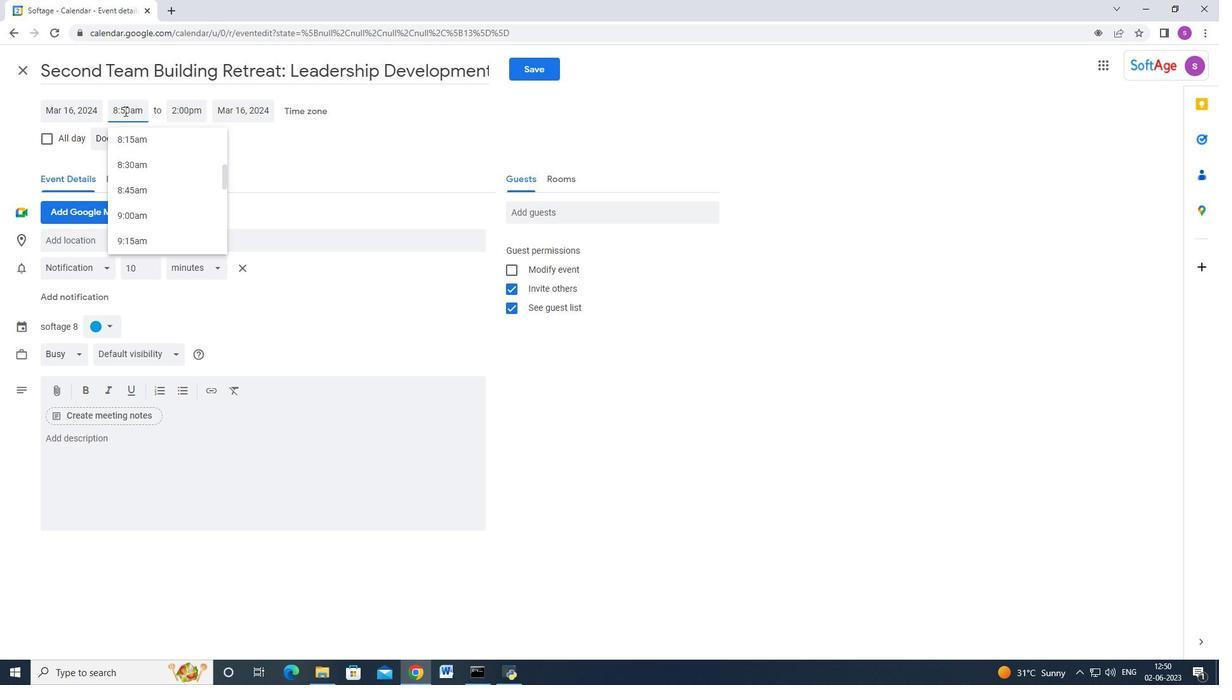 
Action: Mouse moved to (184, 113)
Screenshot: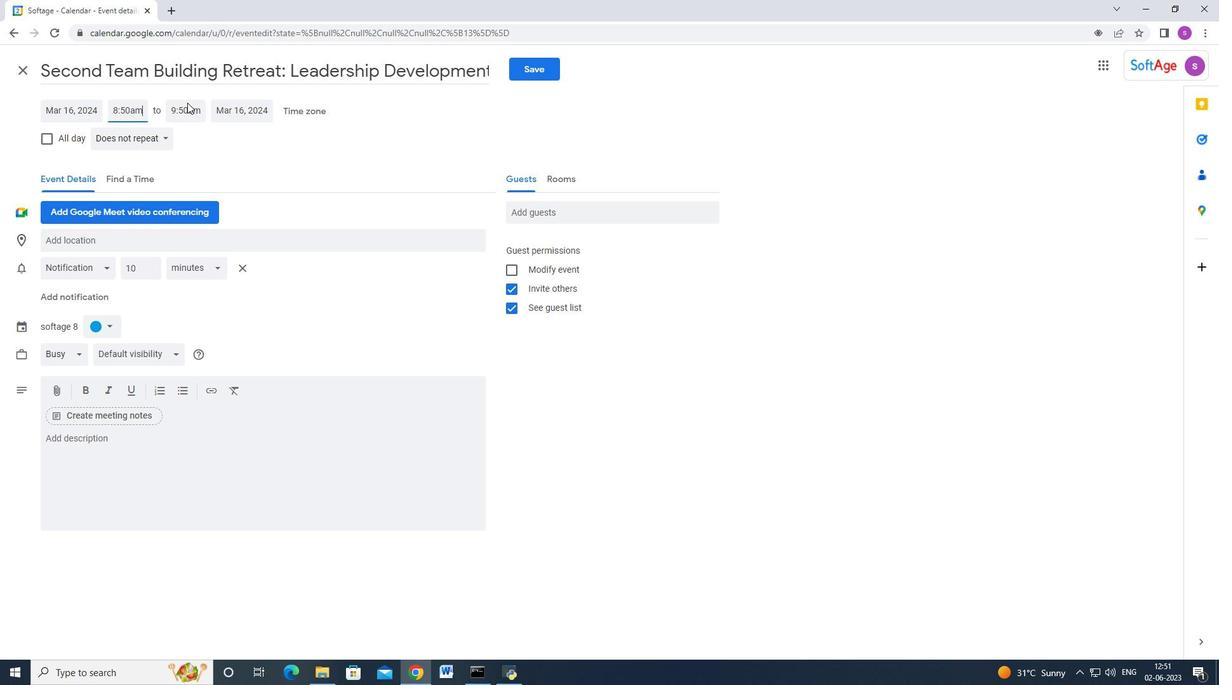 
Action: Mouse pressed left at (184, 113)
Screenshot: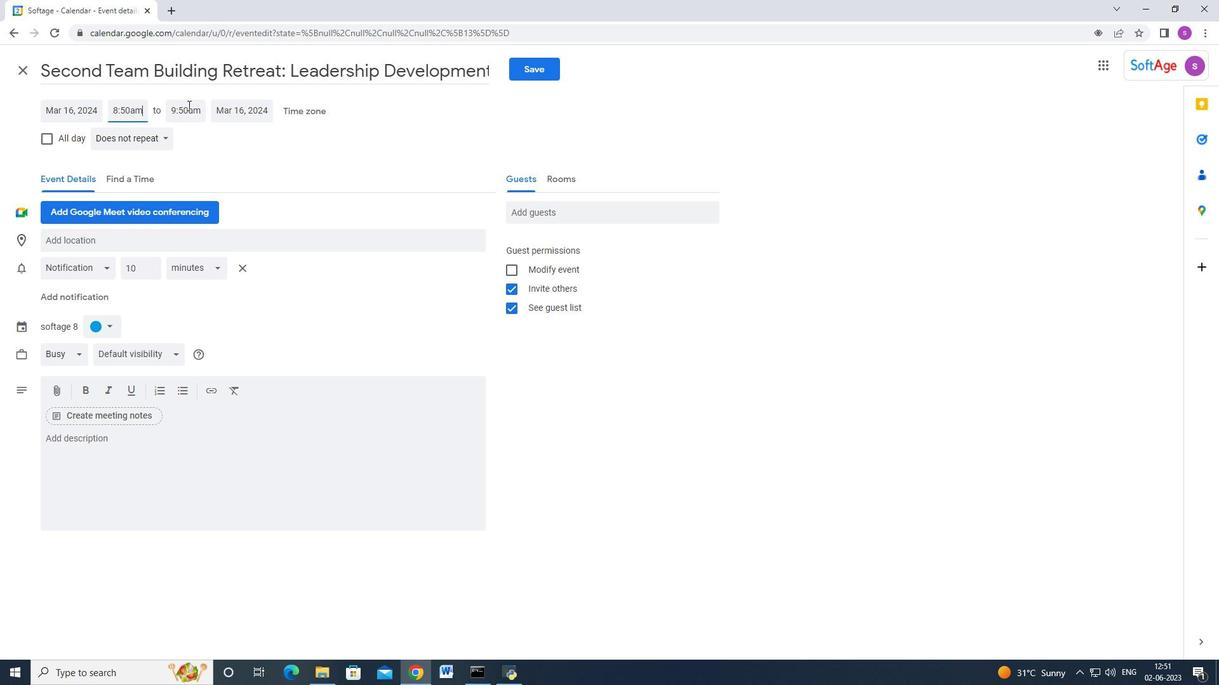 
Action: Mouse moved to (183, 113)
Screenshot: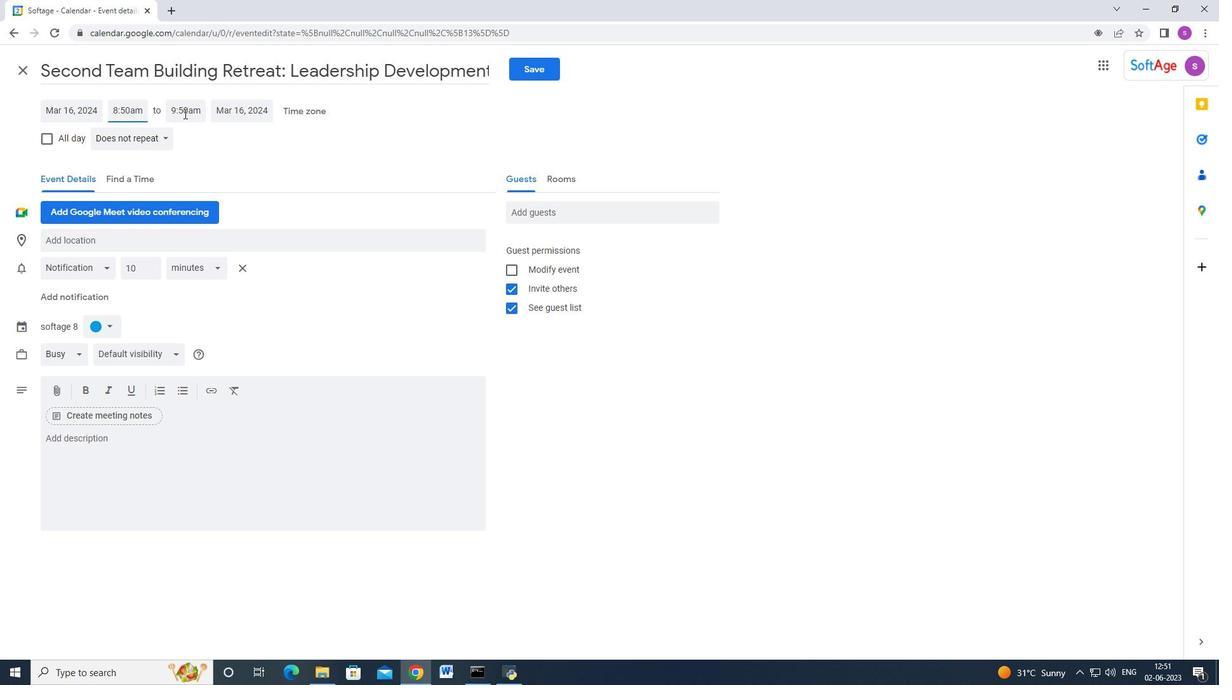 
Action: Key pressed 10<Key.shift>:50am<Key.enter>
Screenshot: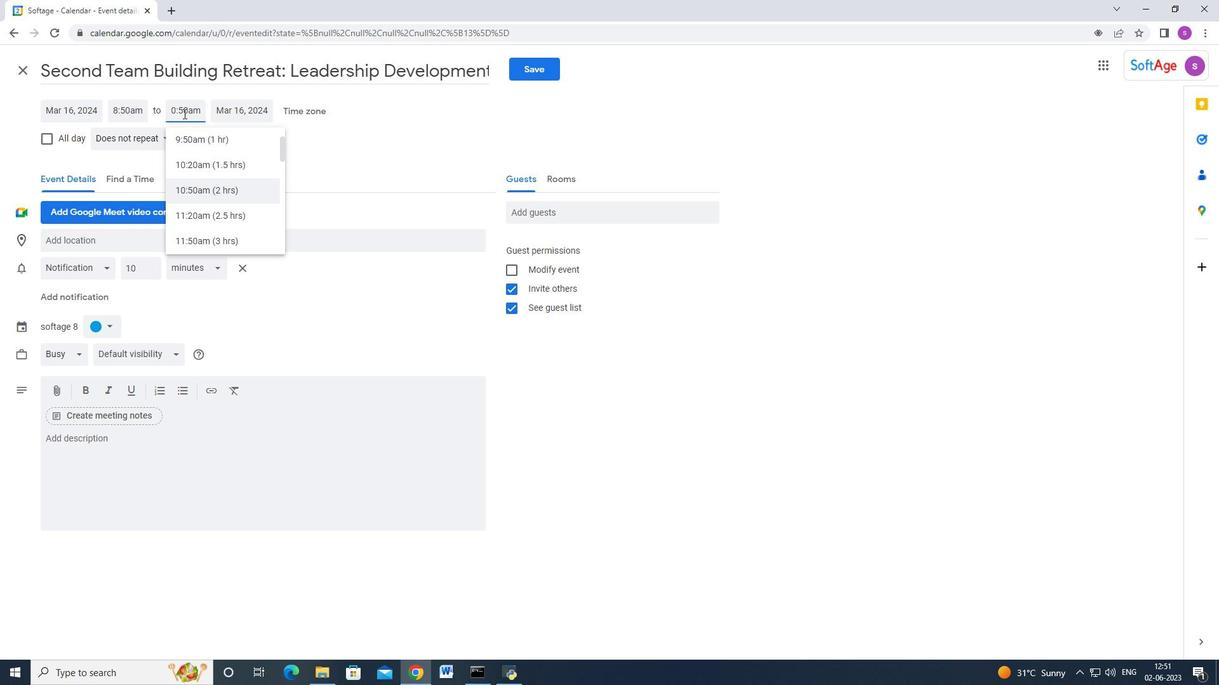 
Action: Mouse moved to (135, 435)
Screenshot: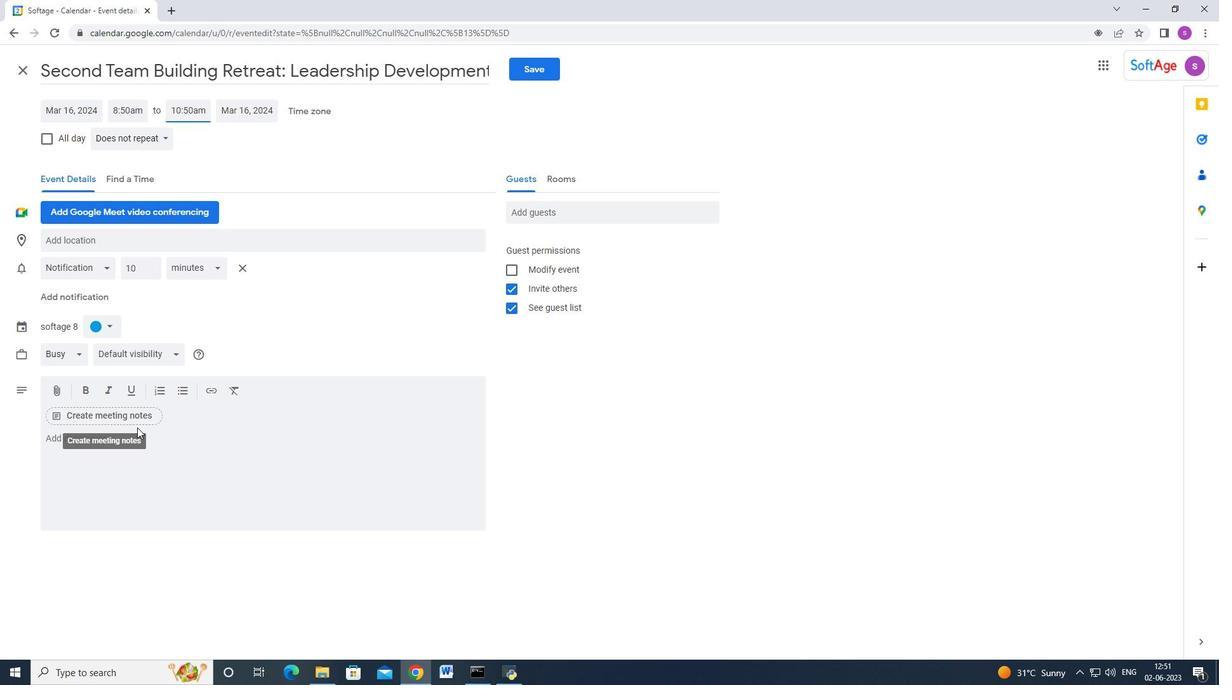 
Action: Mouse pressed left at (135, 435)
Screenshot: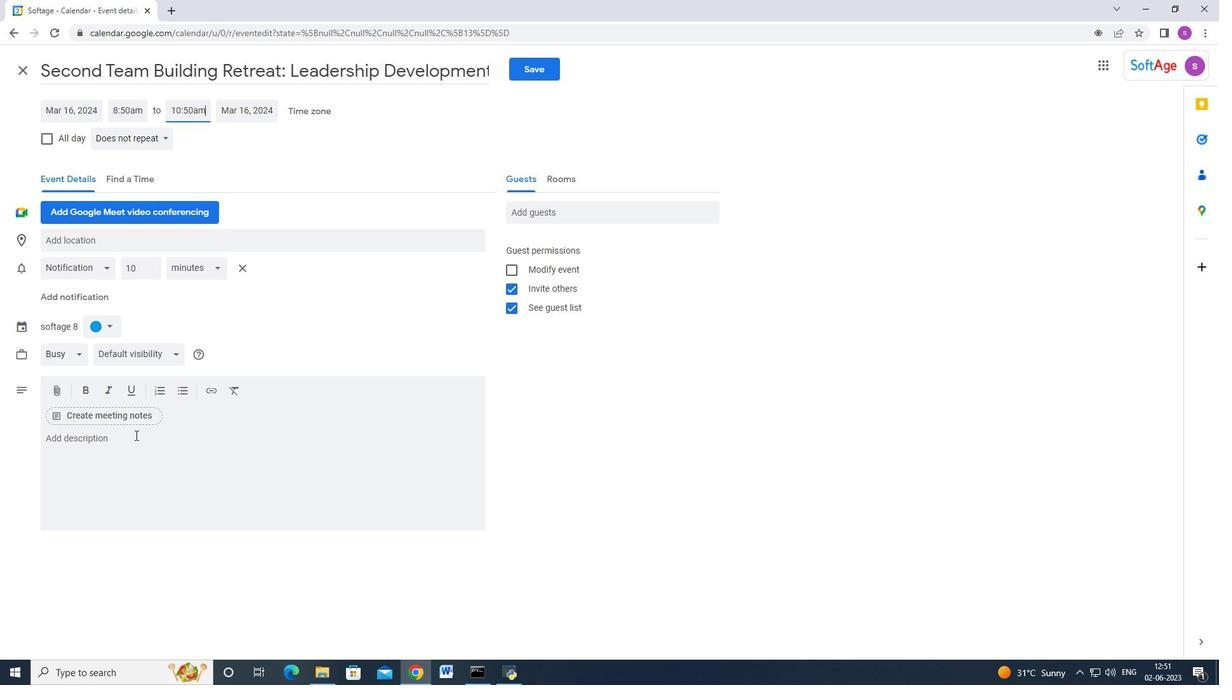
Action: Mouse moved to (134, 435)
Screenshot: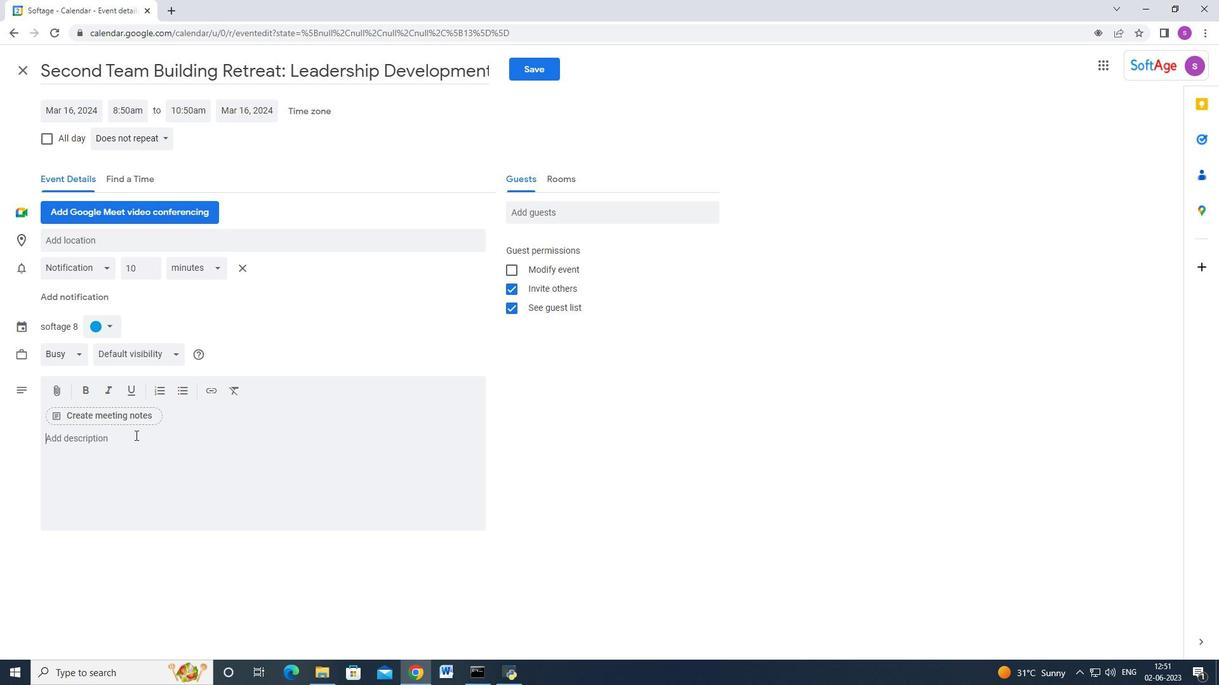 
Action: Key pressed <Key.shift>Toghether,<Key.space>the<Key.backspace><Key.backspace><Key.backspace><Key.backspace><Key.backspace><Key.backspace><Key.backspace><Key.backspace><Key.backspace><Key.backspace><Key.backspace>ether,<Key.space>the<Key.space>emply<Key.backspace>oyee<Key.space>and<Key.space>the<Key.space>supervisor<Key.space>will<Key.space>establish<Key.space>clear<Key.space>and<Key.space>realistiv<Key.backspace>c<Key.space>performance<Key.space>goals<Key.space>that<Key.space>align<Key.space>with<Key.space>o<Key.backspace>the<Key.space>overall<Key.space>objectives<Key.space>of<Key.space>the<Key.space>role<Key.space>and<Key.space>the<Key.space>s<Key.backspace>organization.<Key.space><Key.shift>These<Key.space>goals<Key.space>will<Key.space>be<Key.space>meau<Key.backspace>sureable,<Key.space>ti<Key.backspace><Key.backspace><Key.backspace><Key.backspace><Key.backspace><Key.backspace><Key.backspace><Key.backspace><Key.backspace>able,<Key.space><Key.backspace><Key.space>tun<Key.backspace><Key.backspace><Key.backspace>time-bound<Key.space>and<Key.space>focused<Key.space>on<Key.space>addressing<Key.space>the<Key.space>identified<Key.space>performance<Key.space>concerns.
Screenshot: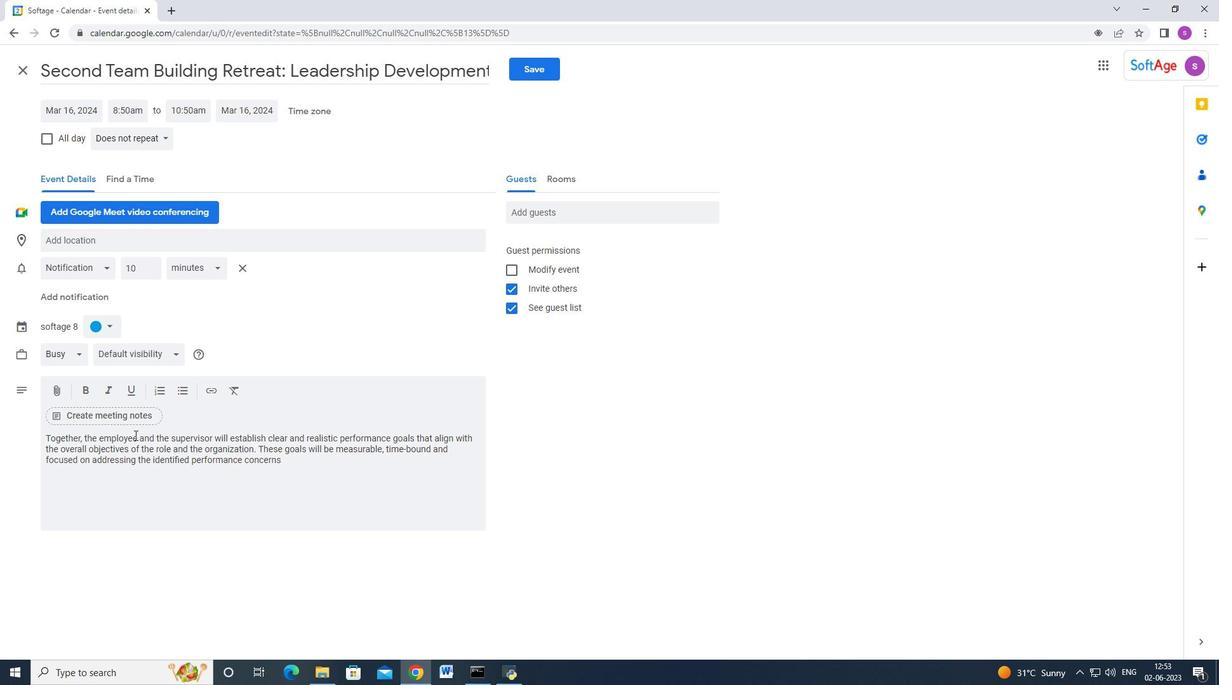 
Action: Mouse moved to (116, 327)
Screenshot: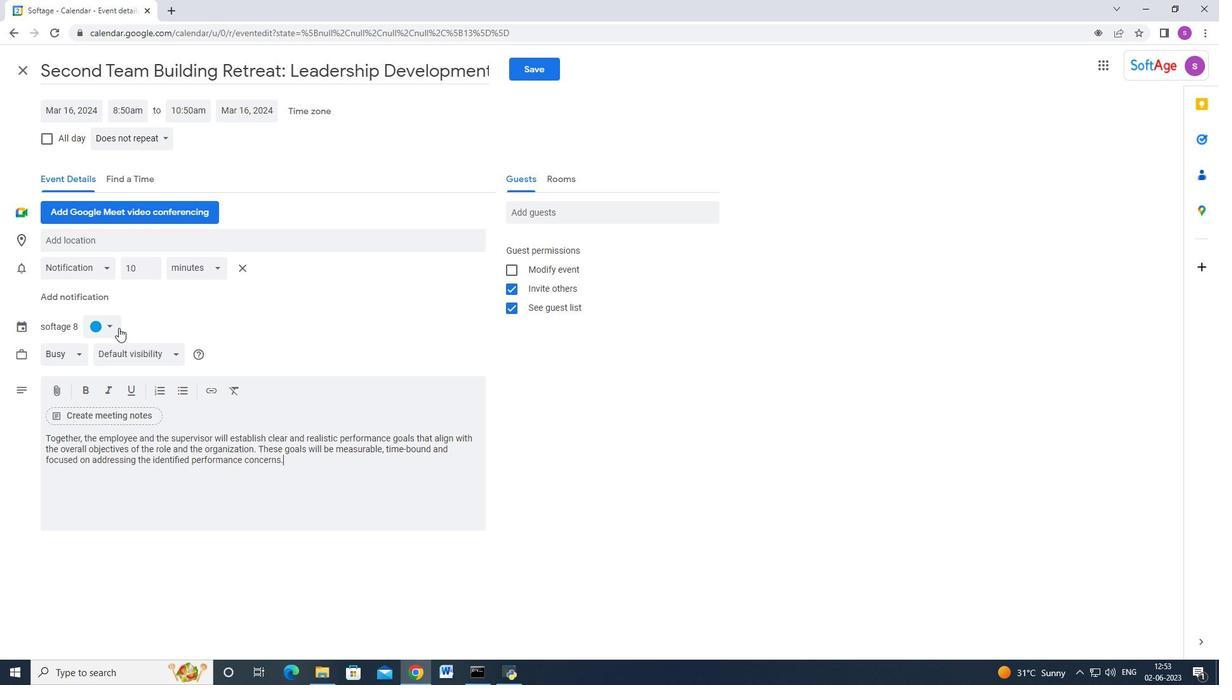 
Action: Mouse pressed left at (116, 327)
Screenshot: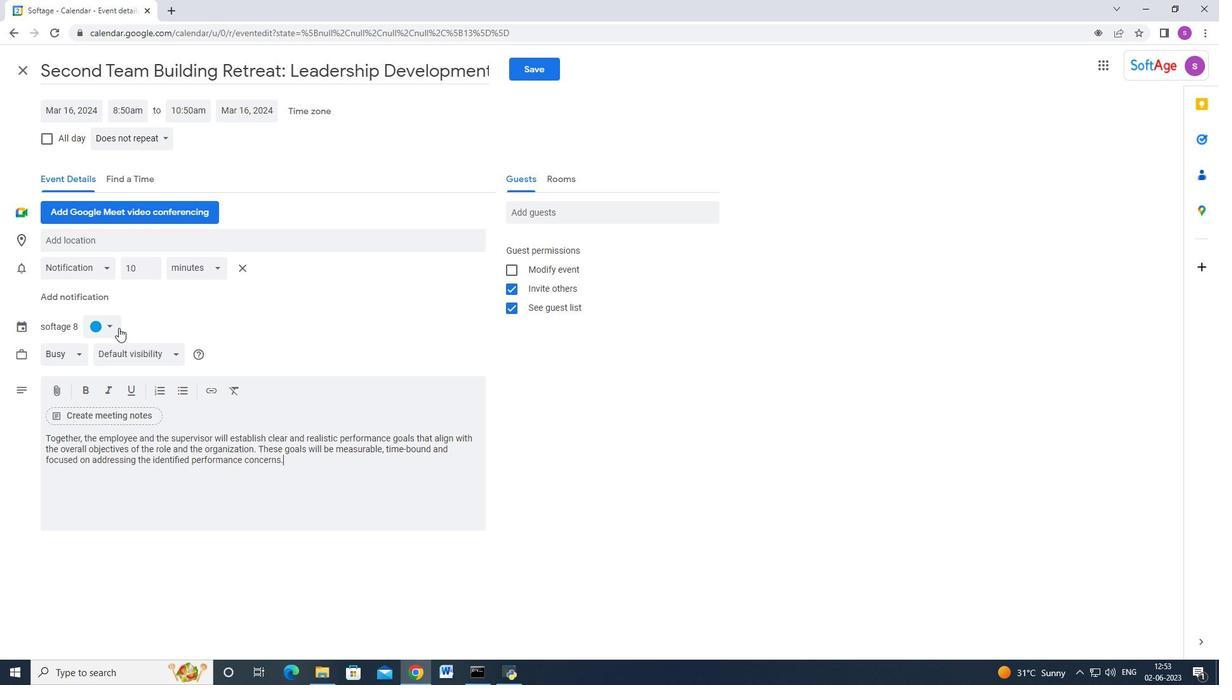 
Action: Mouse moved to (95, 372)
Screenshot: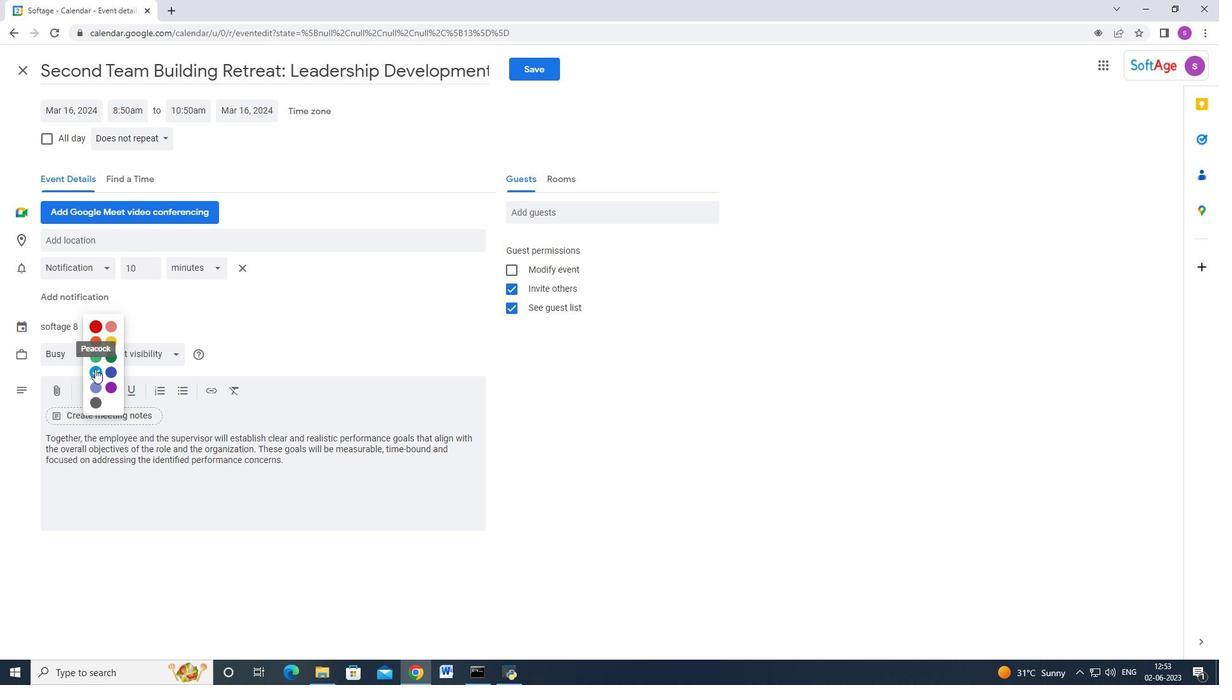 
Action: Mouse pressed left at (95, 372)
Screenshot: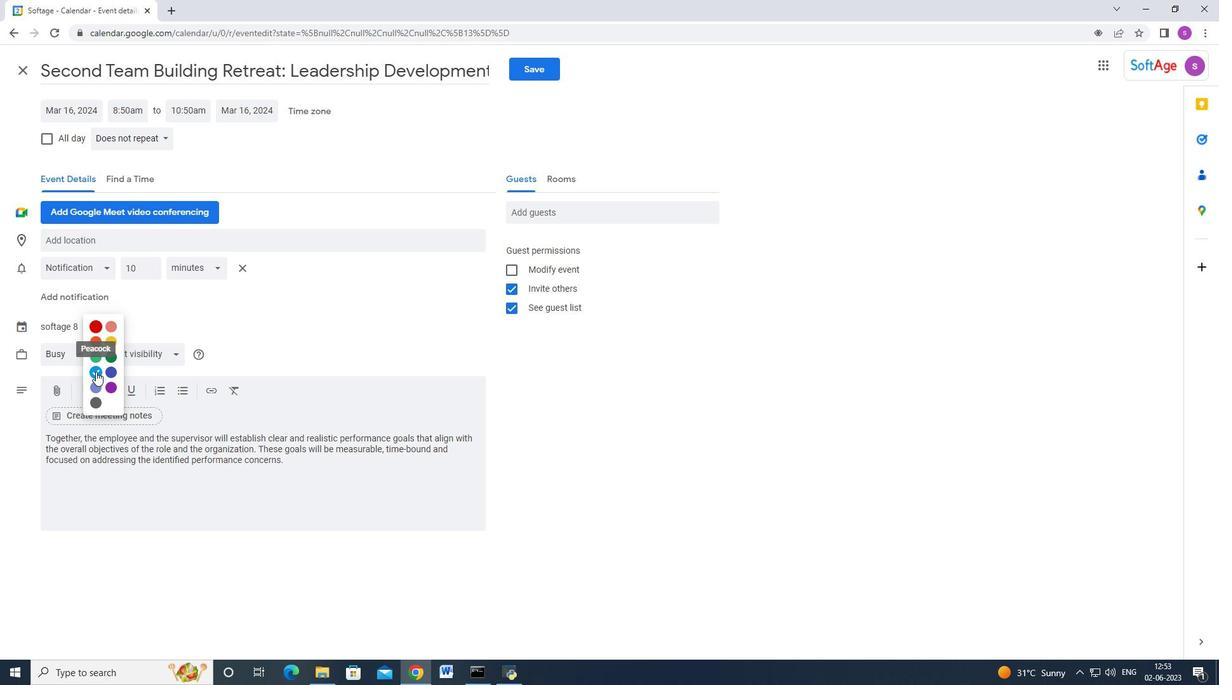 
Action: Mouse moved to (170, 244)
Screenshot: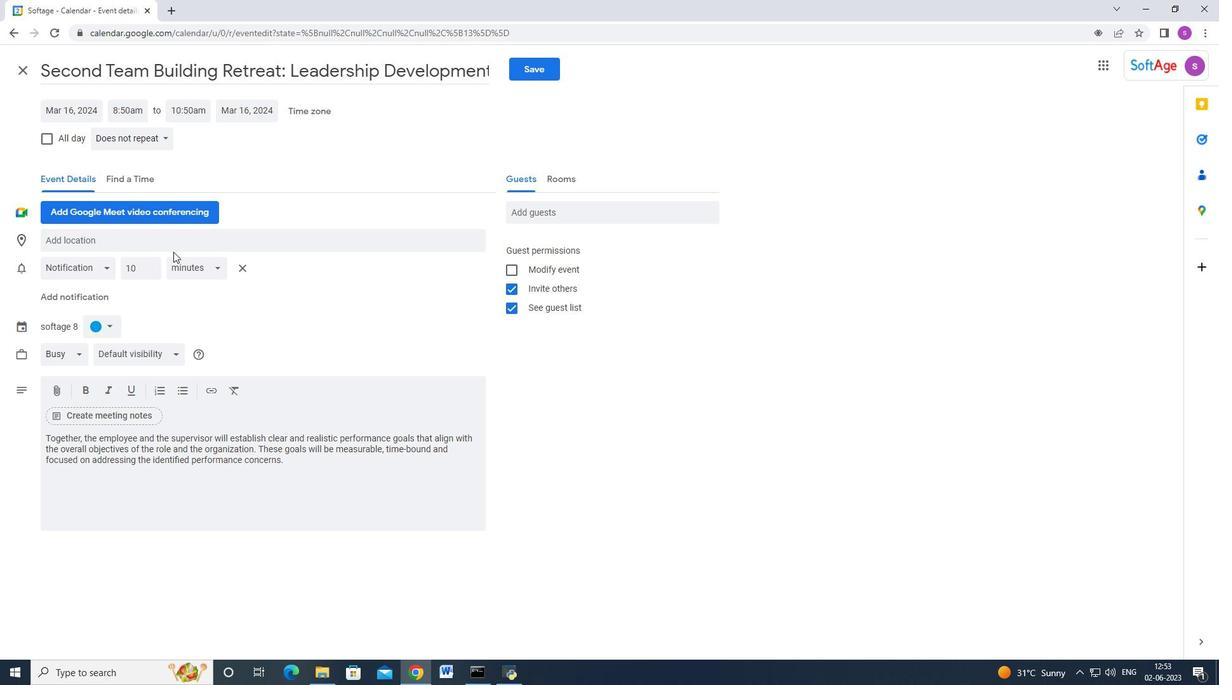 
Action: Mouse pressed left at (170, 244)
Screenshot: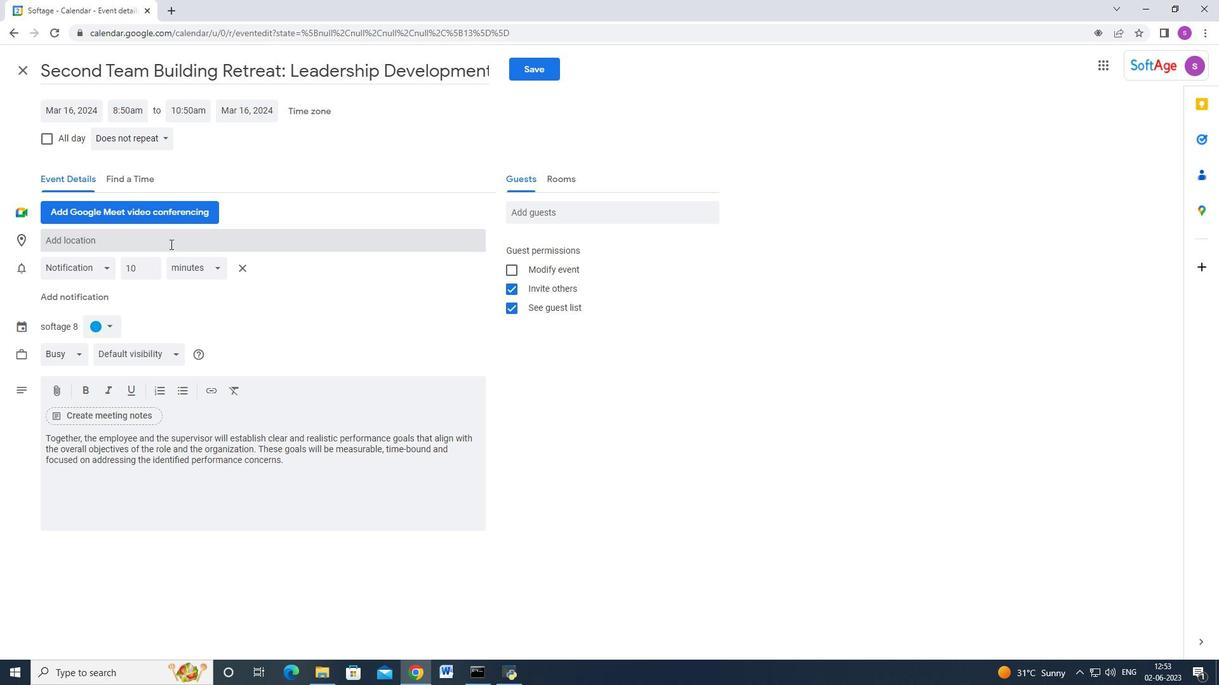 
Action: Key pressed <Key.shift>Havana,<Key.shift>
Screenshot: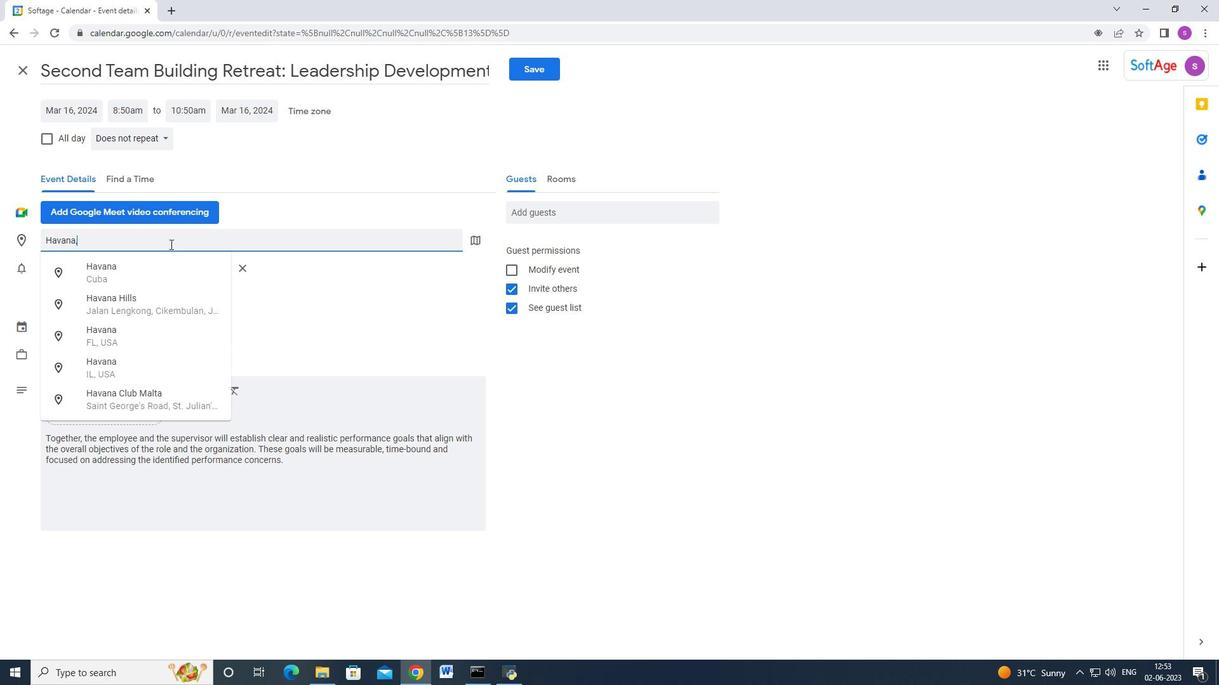 
Action: Mouse moved to (156, 275)
Screenshot: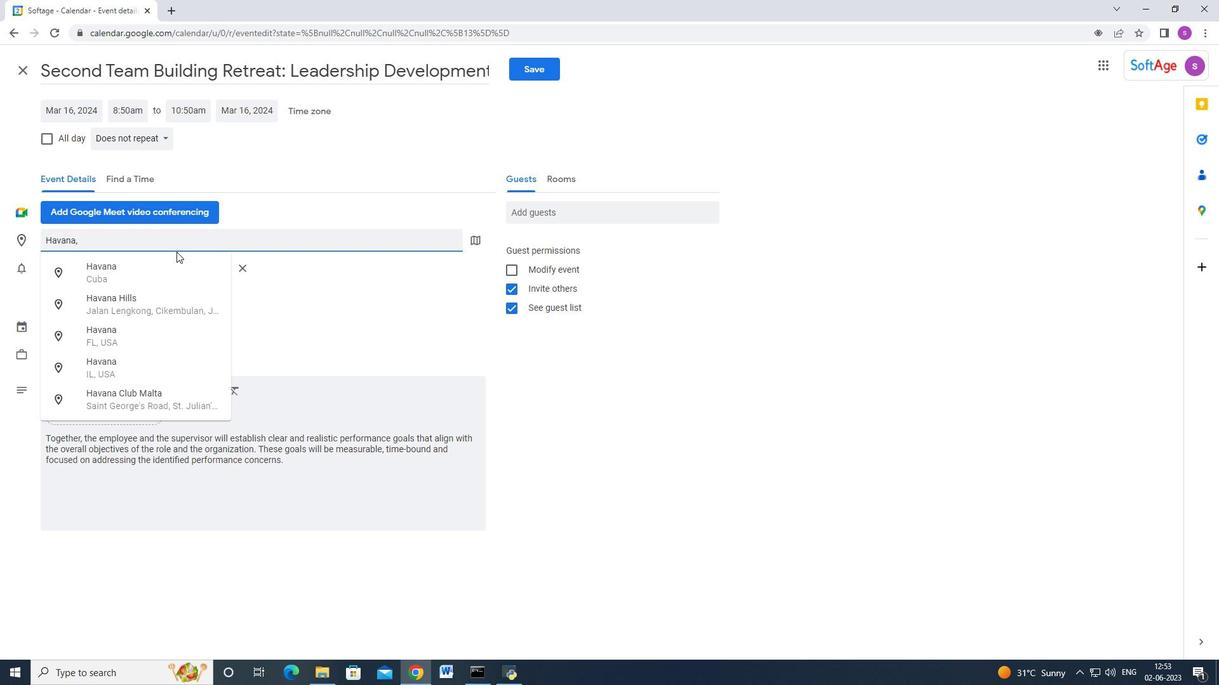 
Action: Mouse pressed left at (156, 275)
Screenshot: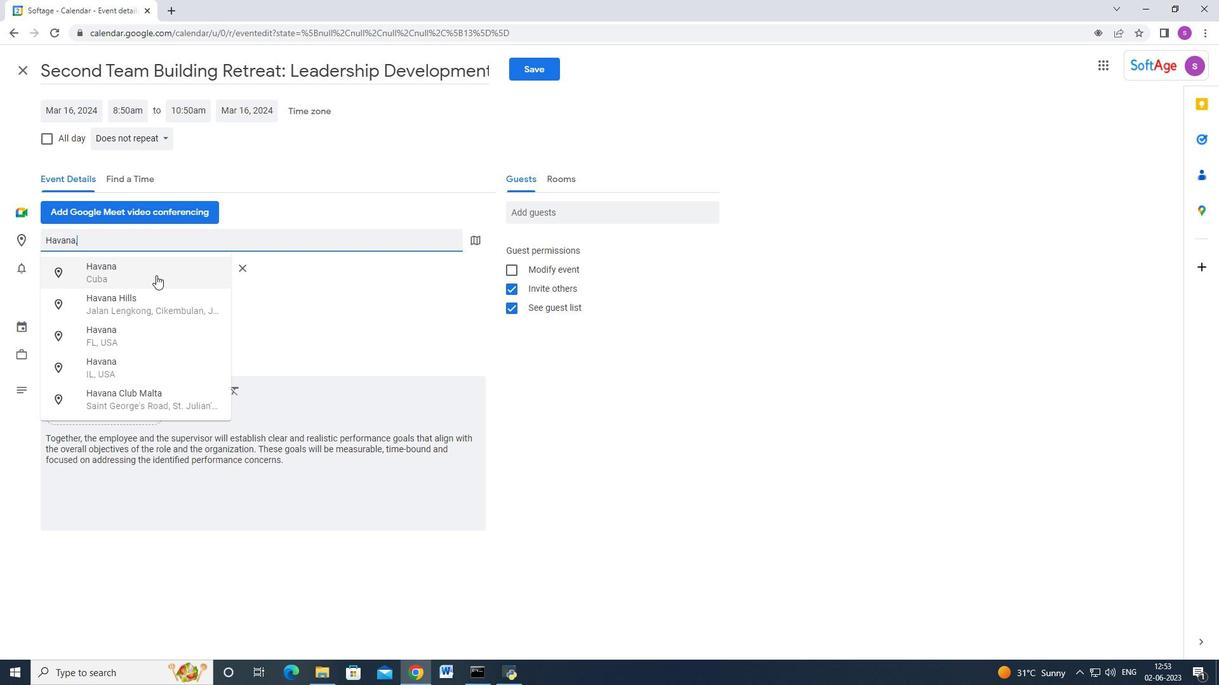 
Action: Mouse moved to (537, 207)
Screenshot: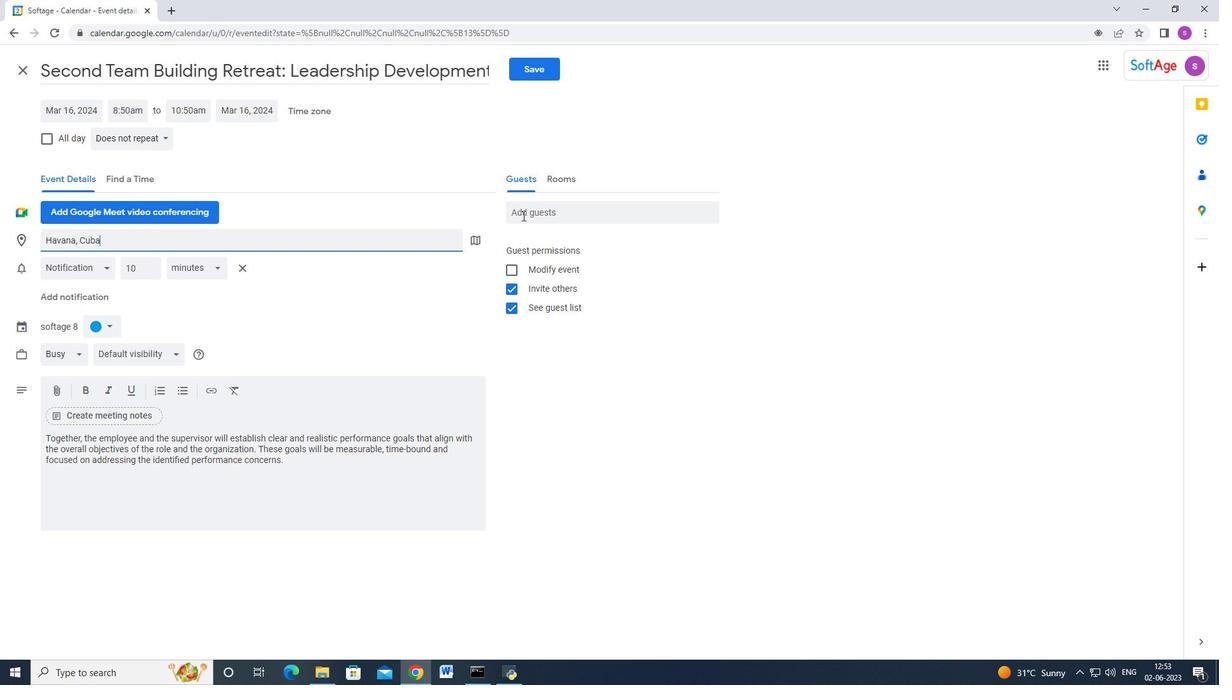 
Action: Mouse pressed left at (537, 207)
Screenshot: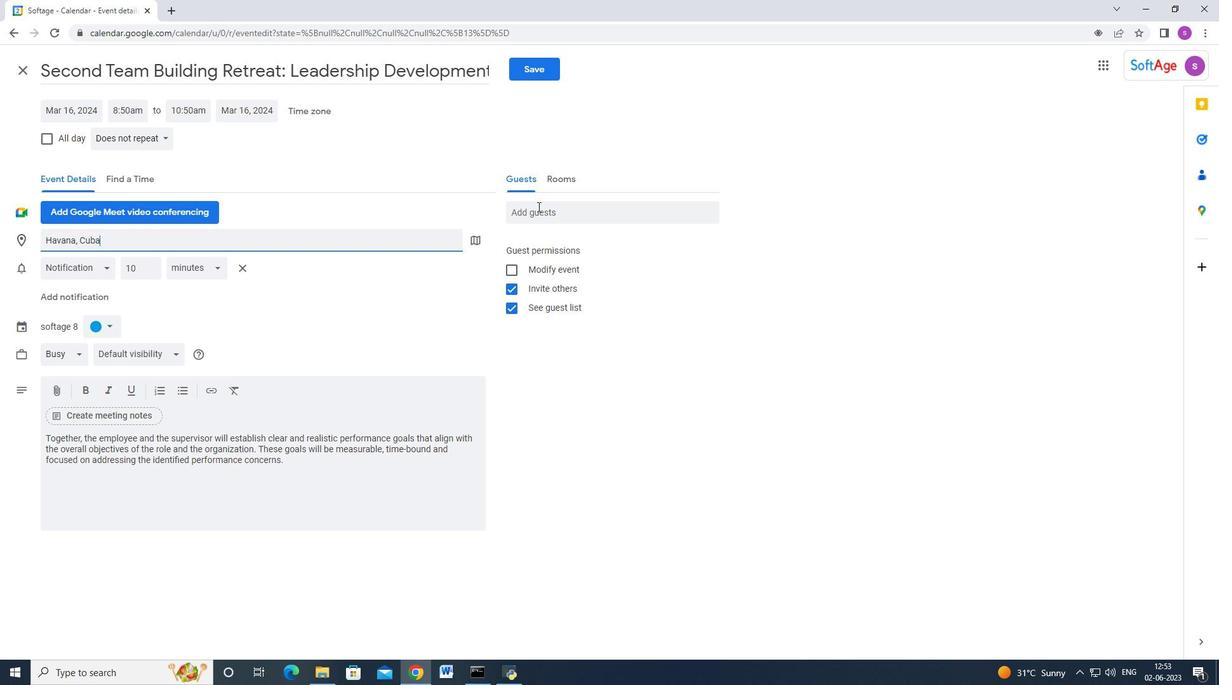 
Action: Key pressed softage.6<Key.shift_r>@softage.net<Key.enter>softage.10<Key.shift_r>@softage.net<Key.enter>
Screenshot: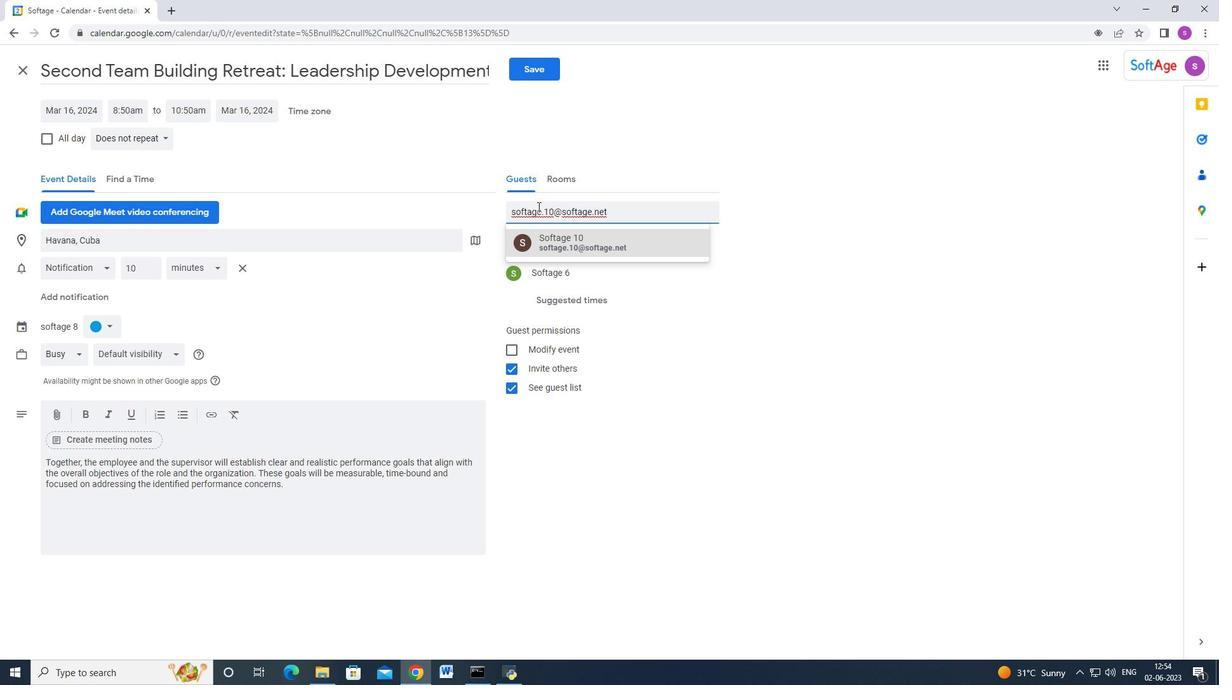 
Action: Mouse moved to (163, 140)
Screenshot: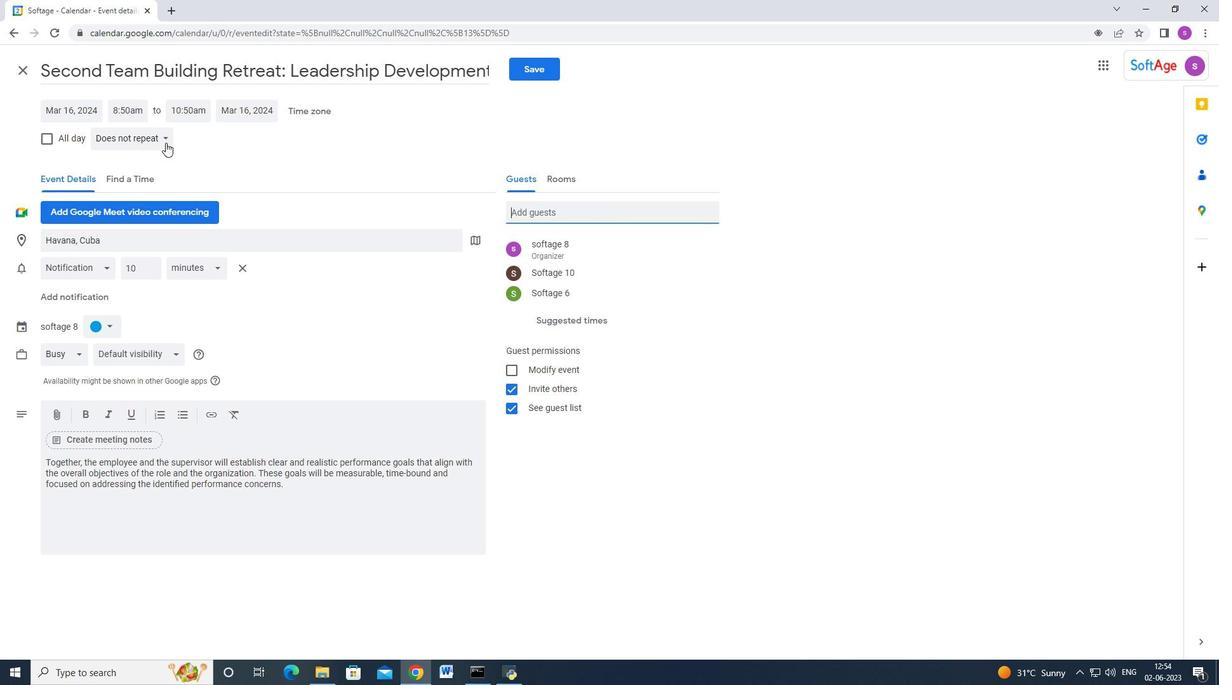 
Action: Mouse pressed left at (163, 140)
Screenshot: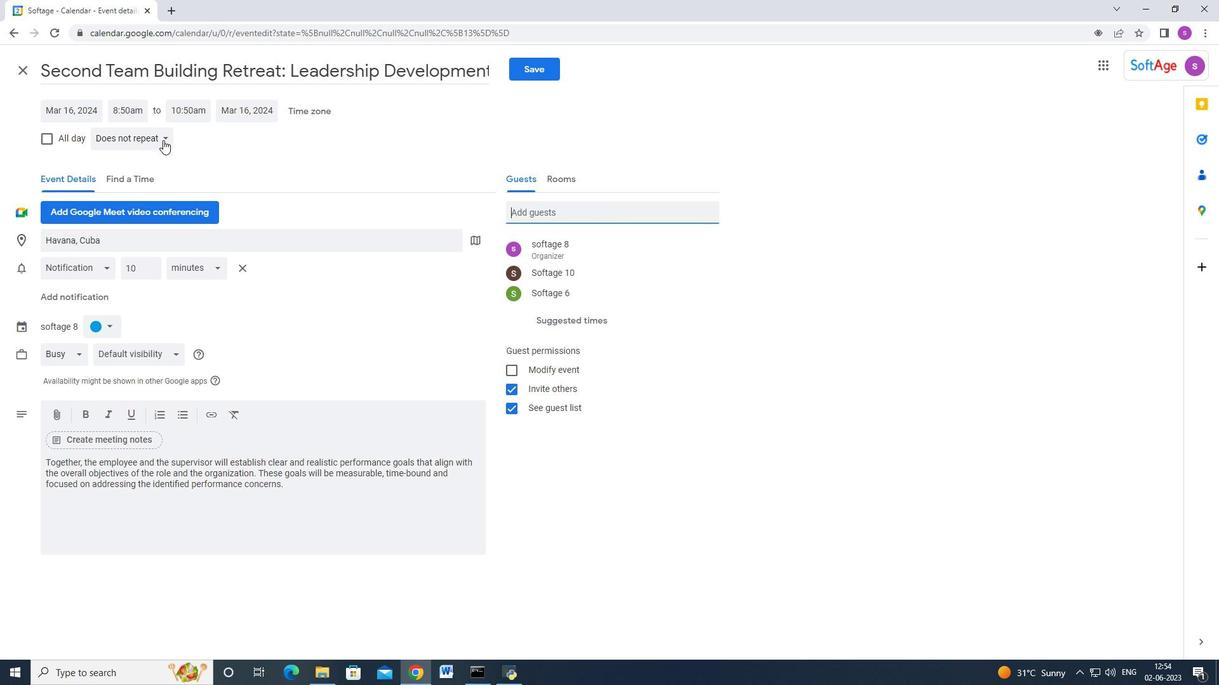 
Action: Mouse moved to (158, 161)
Screenshot: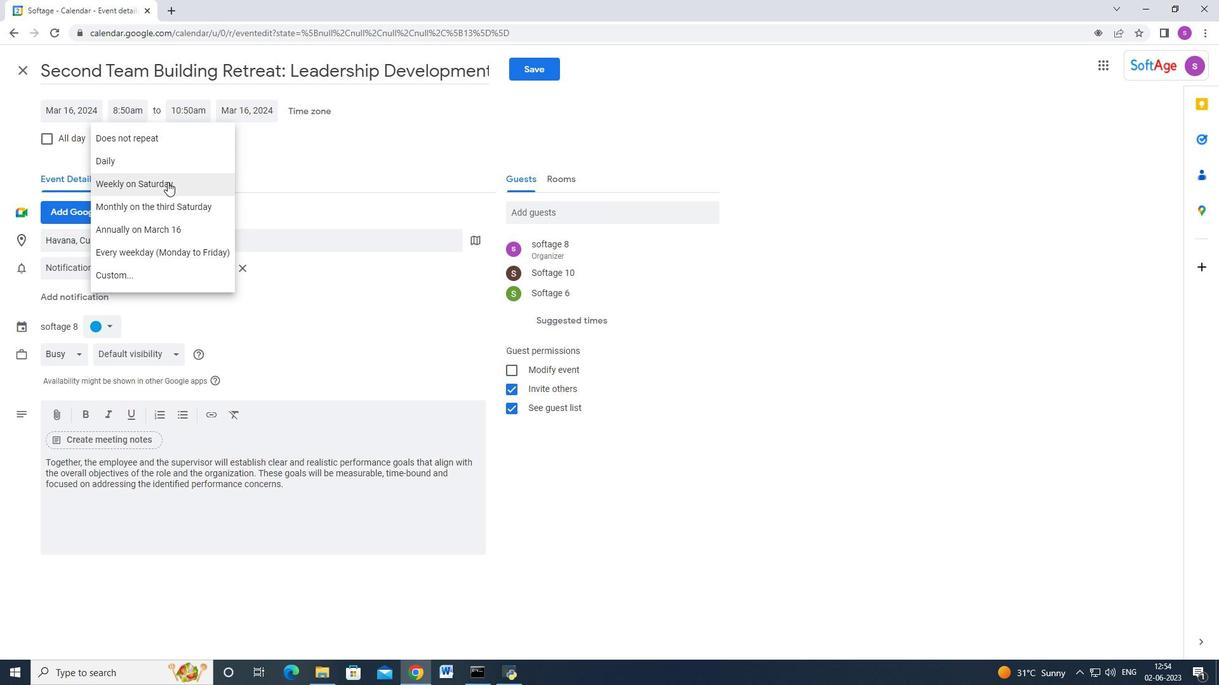 
Action: Mouse pressed left at (158, 161)
Screenshot: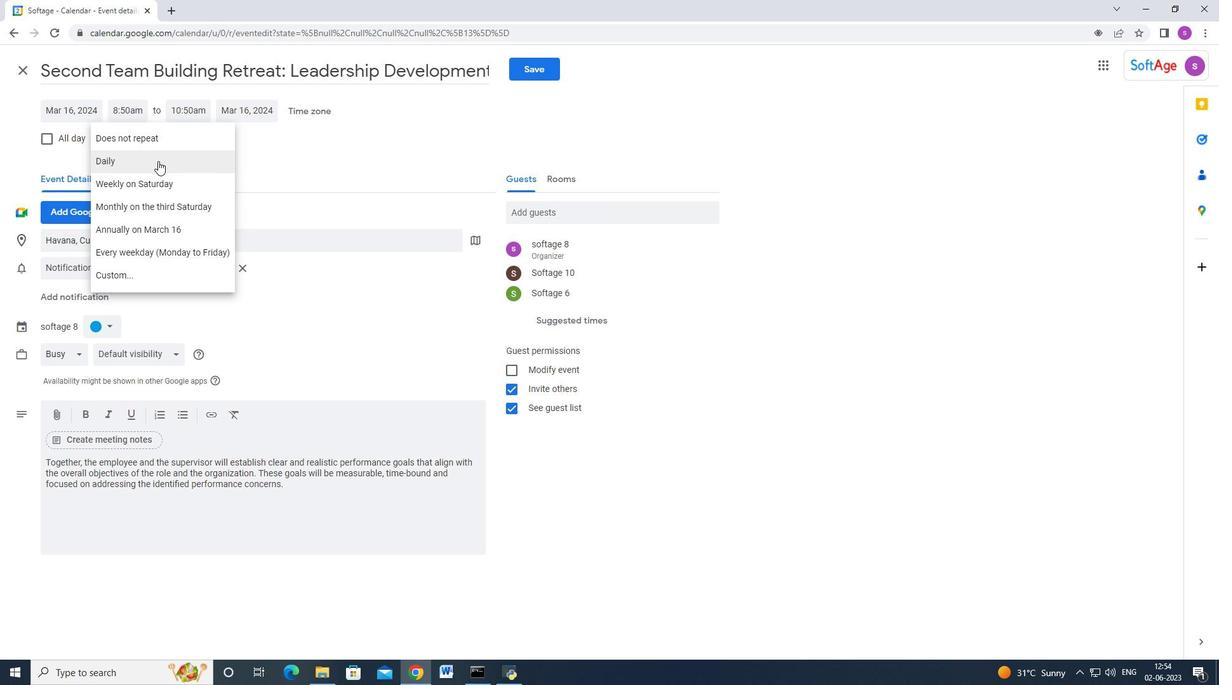 
Action: Mouse moved to (548, 69)
Screenshot: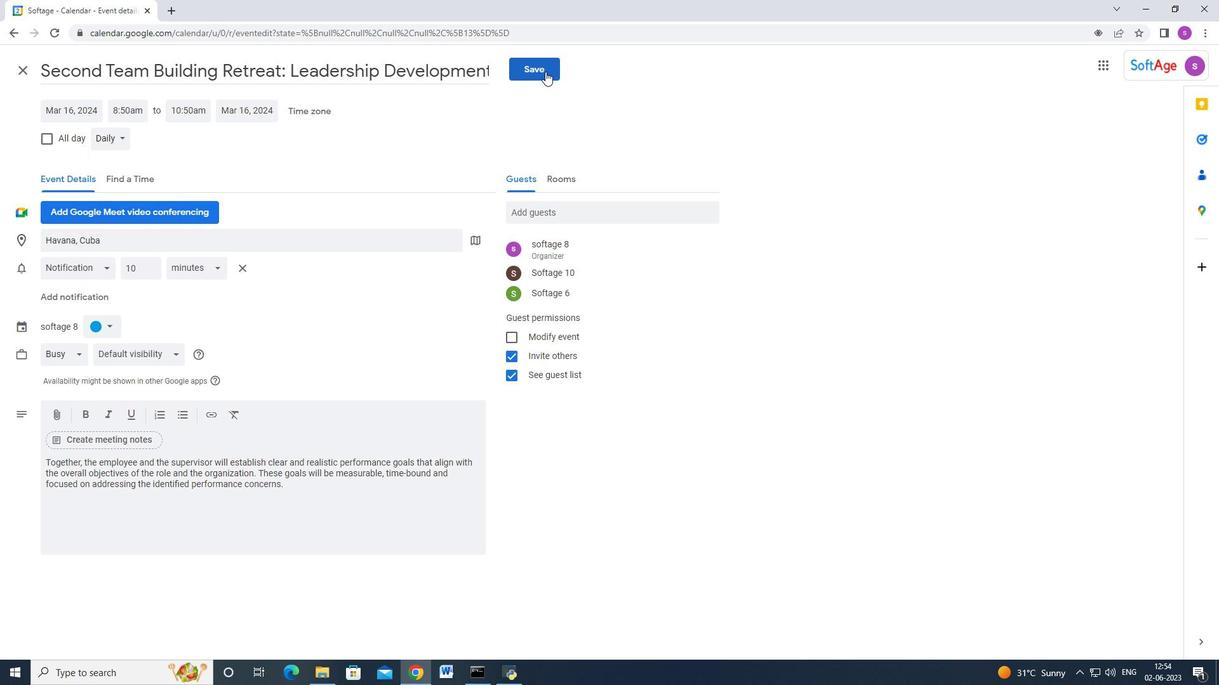 
Action: Mouse pressed left at (548, 69)
Screenshot: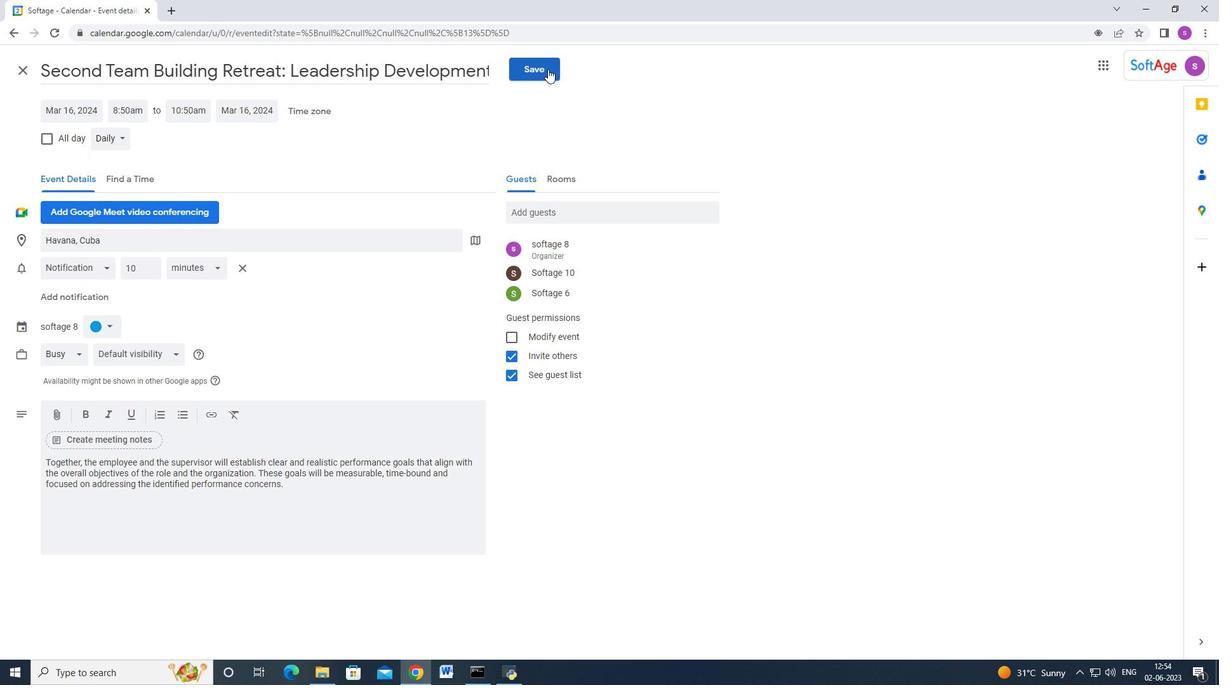 
Action: Mouse moved to (738, 383)
Screenshot: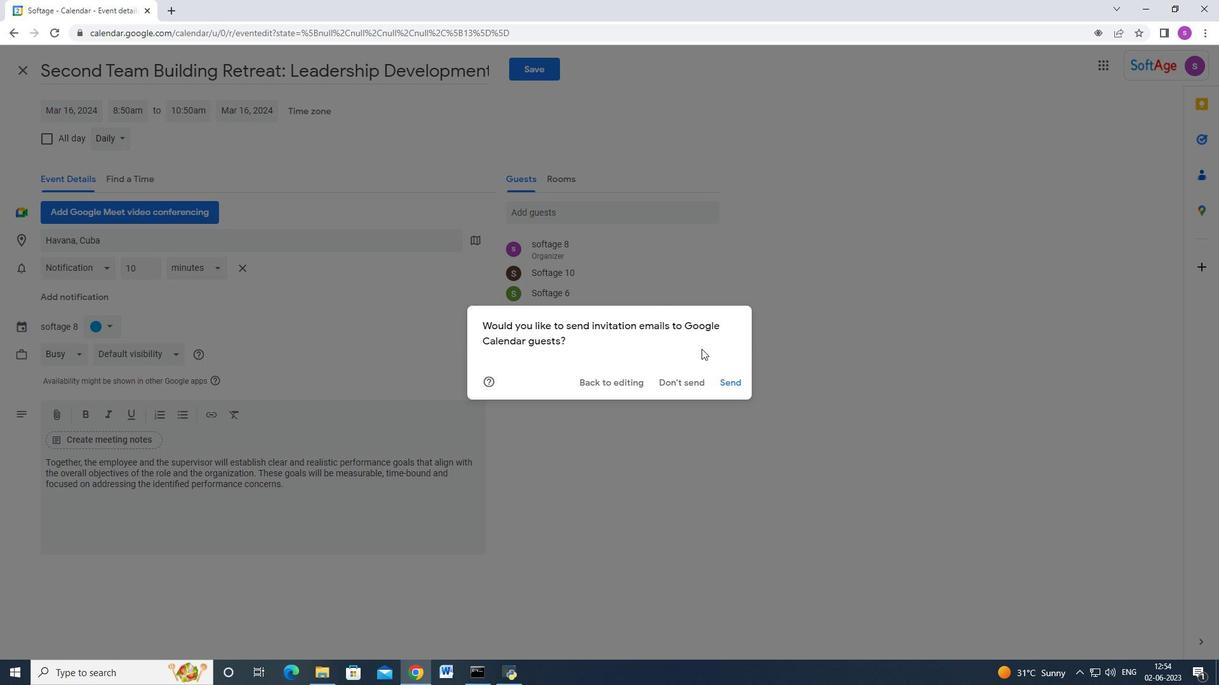 
